 Task: Find connections with filter location Tuzla with filter topic #businesscoachwith filter profile language English with filter current company ACC Limited with filter school Aalim Muhammed Salegh College of Engineering with filter industry Wineries with filter service category Search Engine Optimization (SEO) with filter keywords title Economist
Action: Mouse moved to (579, 110)
Screenshot: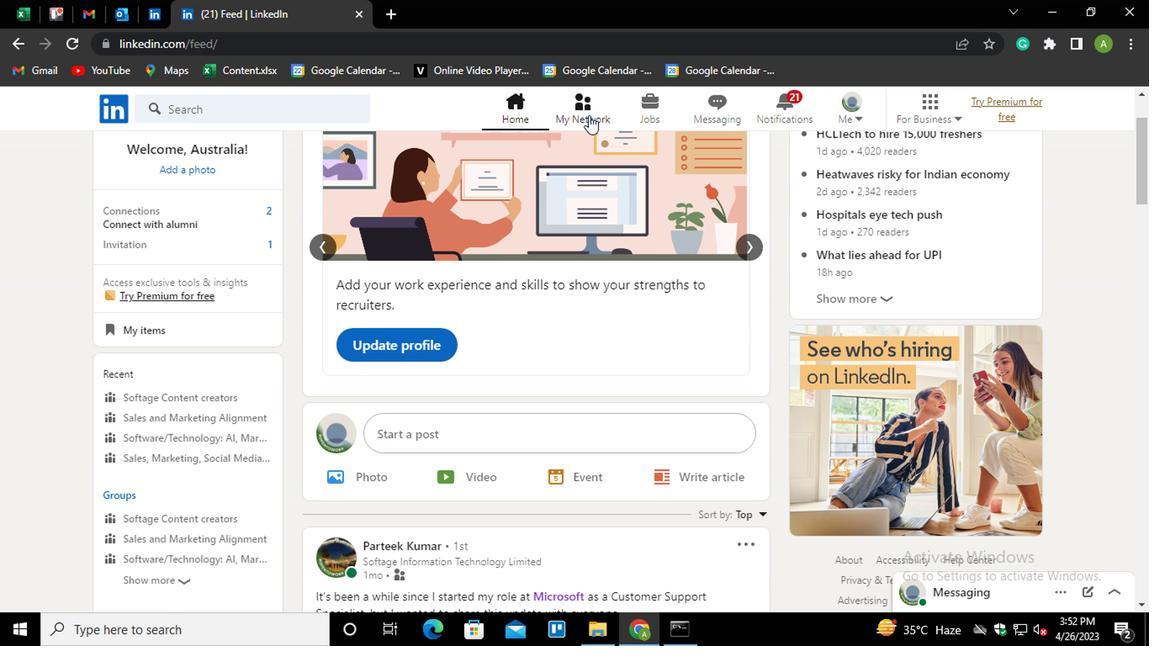 
Action: Mouse pressed left at (579, 110)
Screenshot: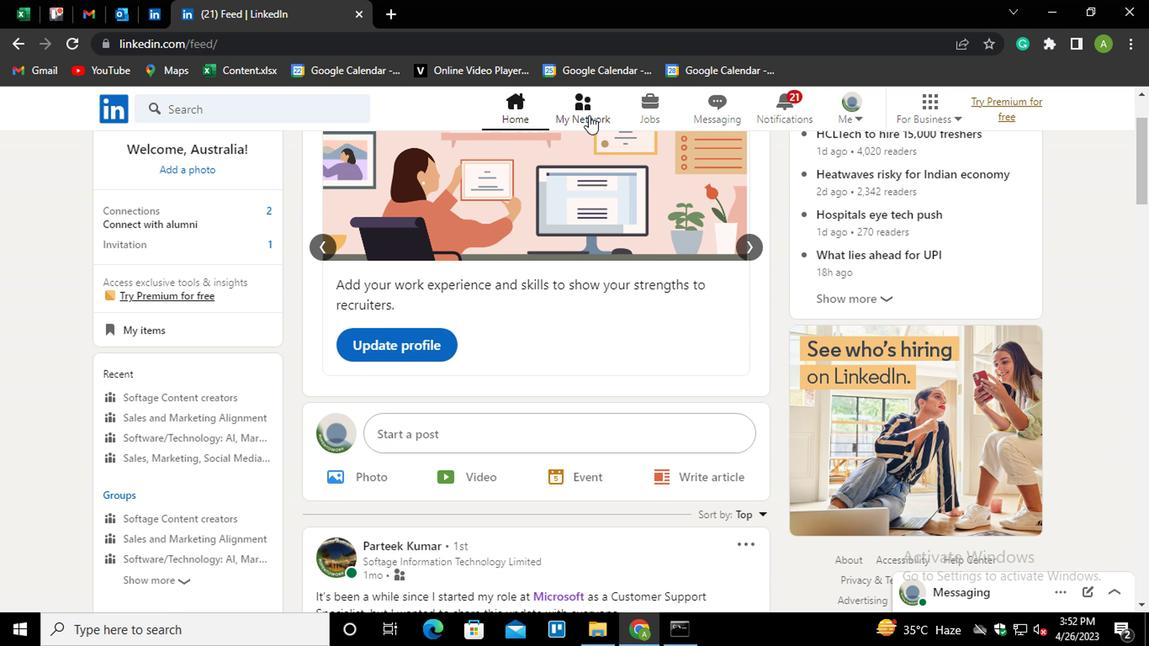 
Action: Mouse moved to (213, 197)
Screenshot: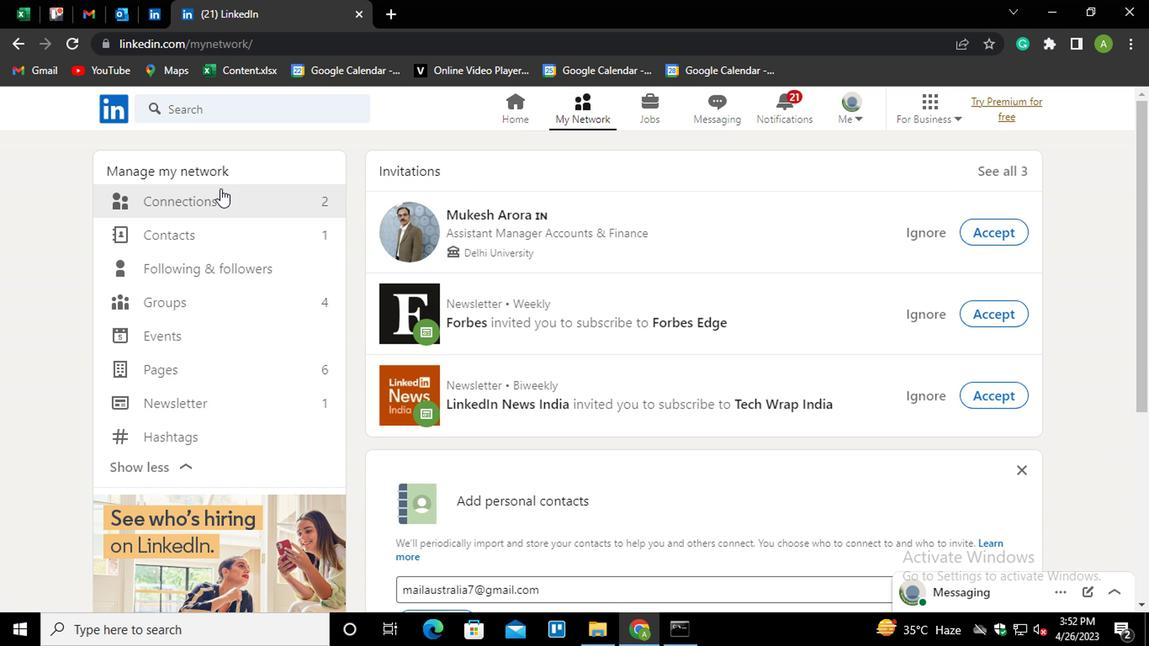 
Action: Mouse pressed left at (213, 197)
Screenshot: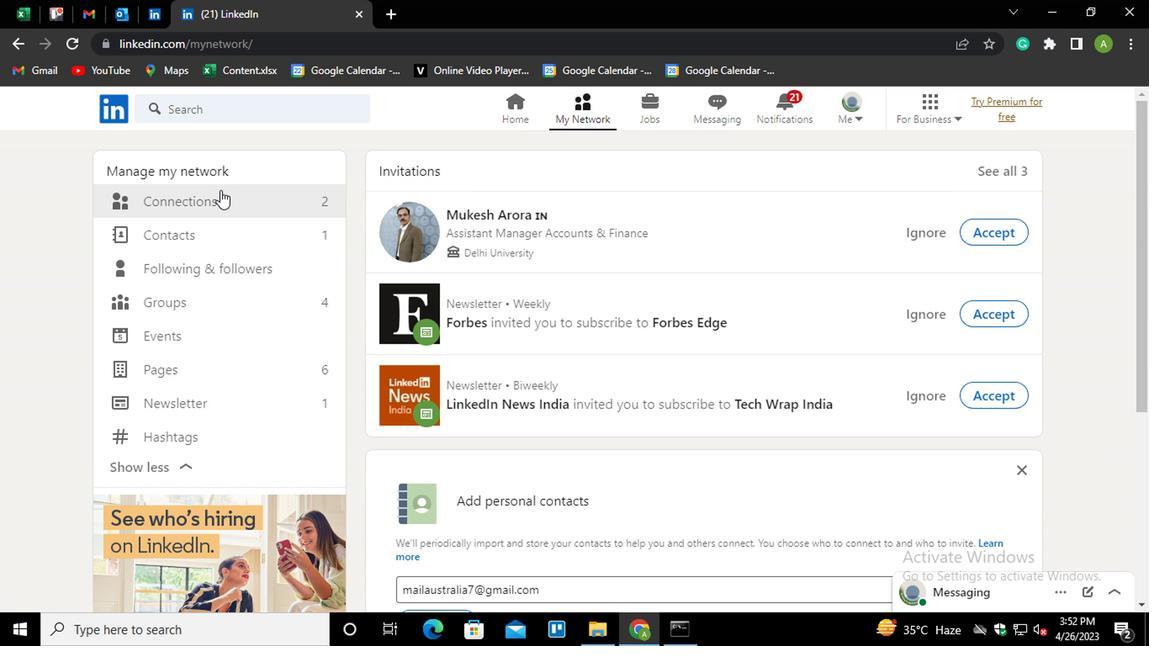 
Action: Mouse moved to (671, 210)
Screenshot: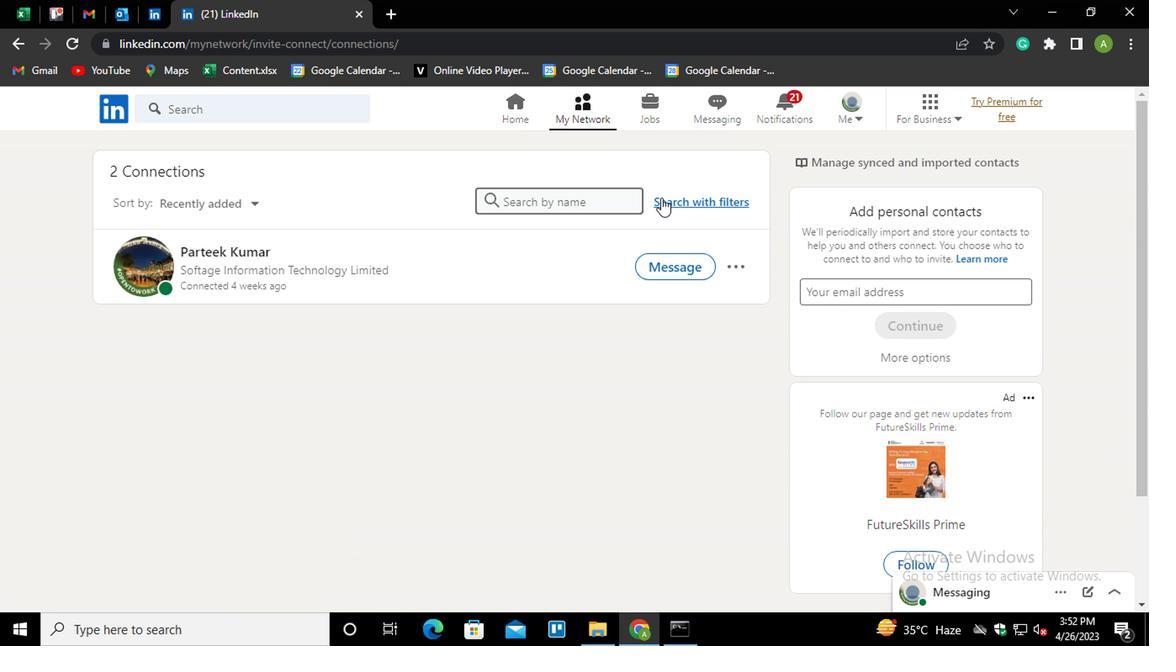 
Action: Mouse pressed left at (671, 210)
Screenshot: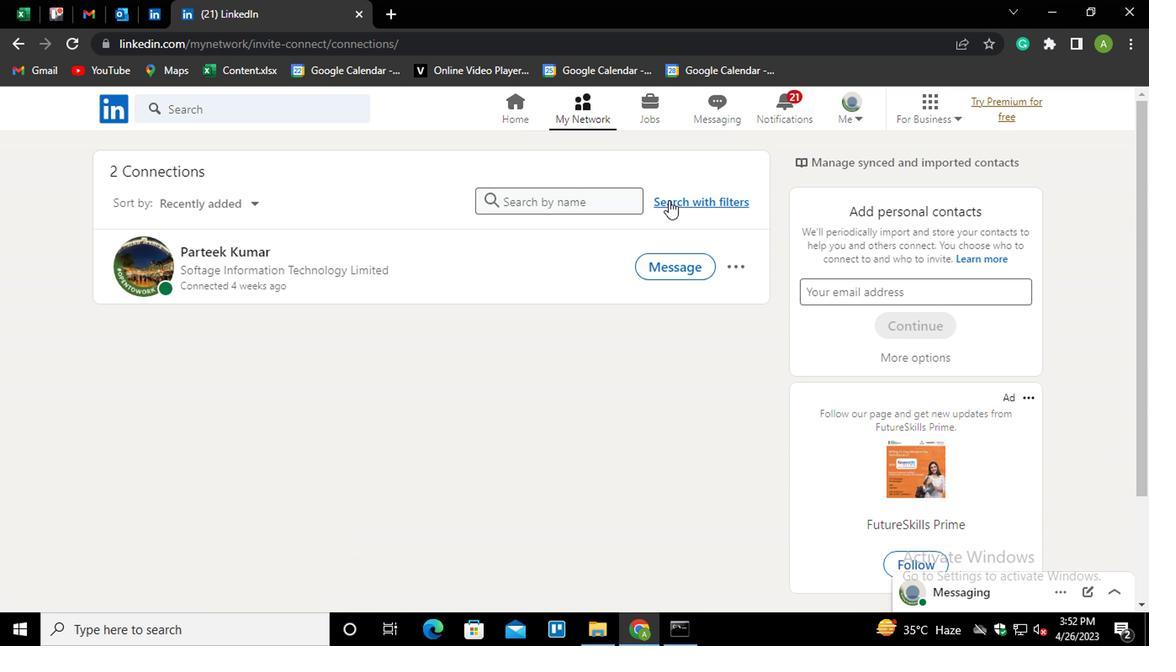 
Action: Mouse moved to (582, 161)
Screenshot: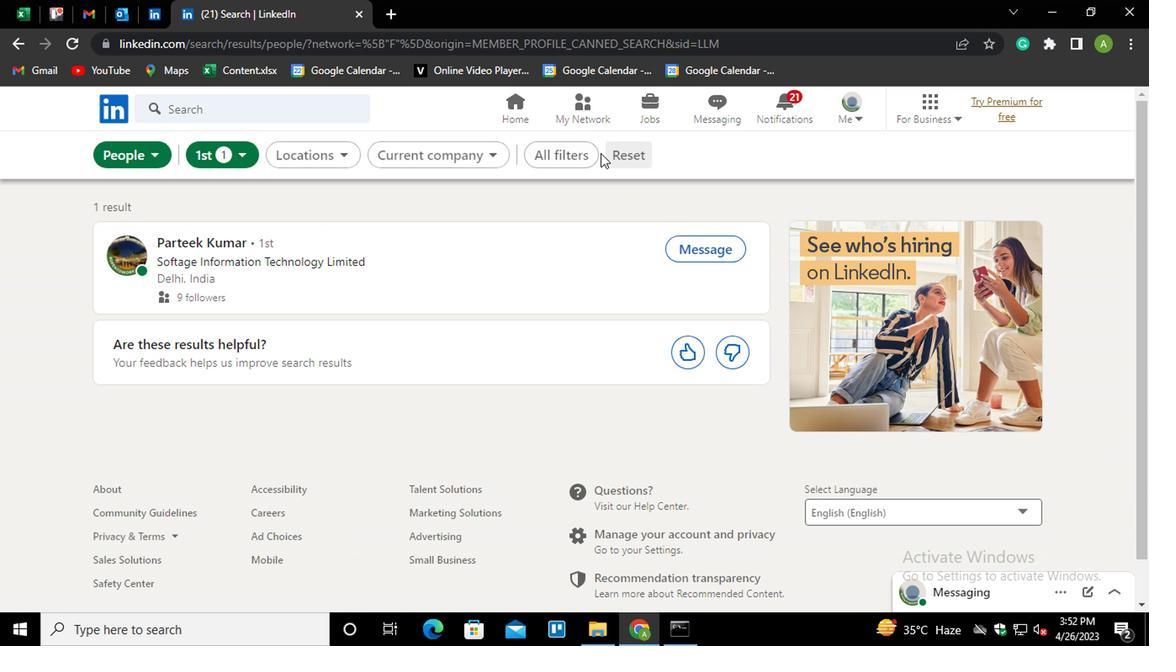 
Action: Mouse pressed left at (582, 161)
Screenshot: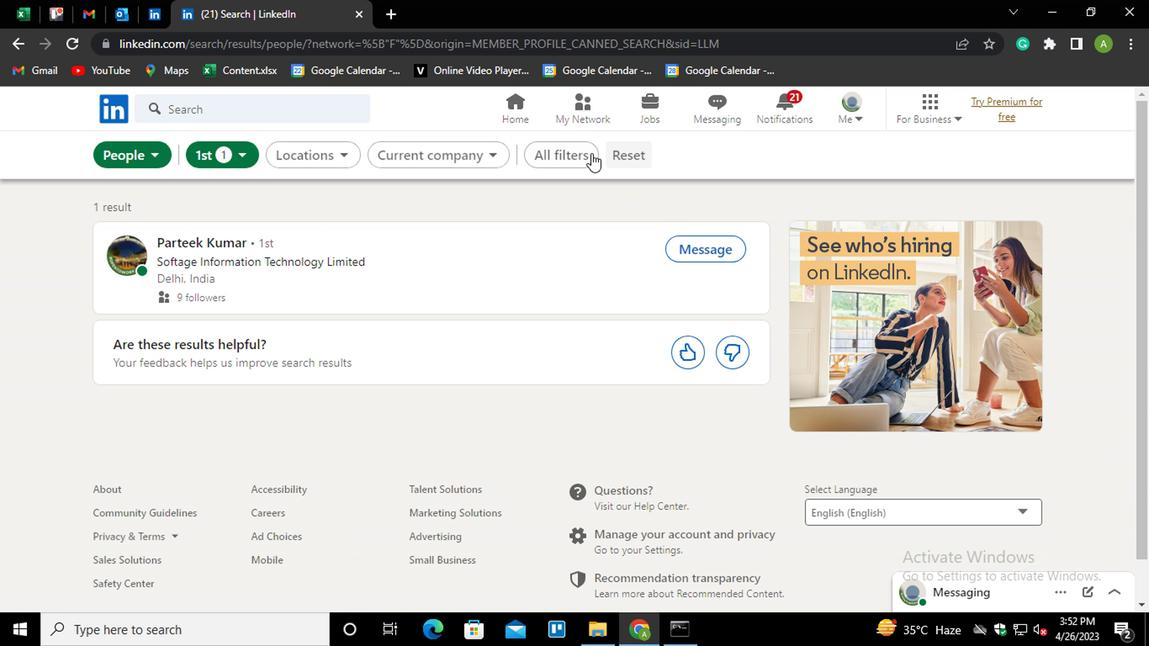 
Action: Mouse moved to (780, 307)
Screenshot: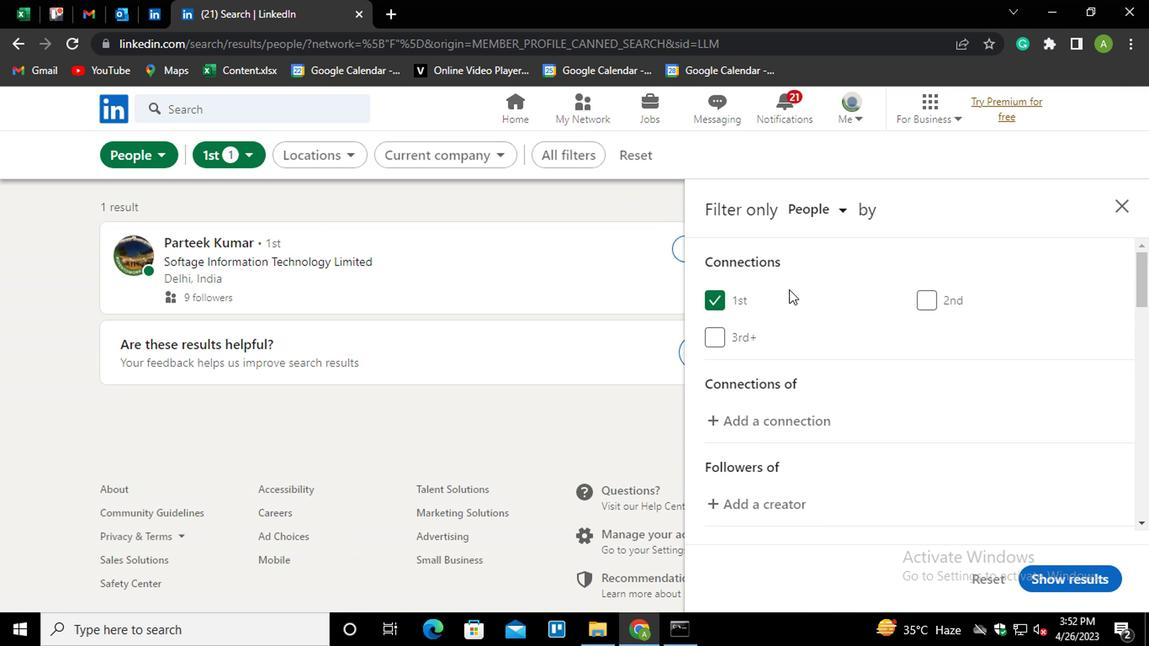 
Action: Mouse scrolled (780, 306) with delta (0, -1)
Screenshot: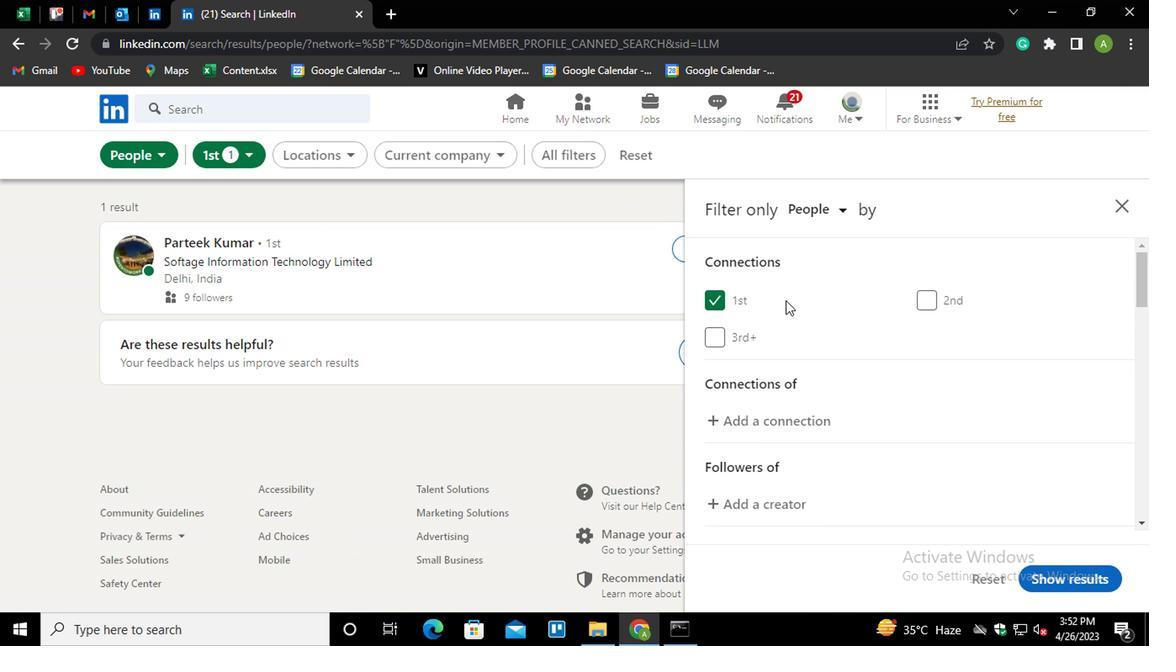 
Action: Mouse scrolled (780, 306) with delta (0, -1)
Screenshot: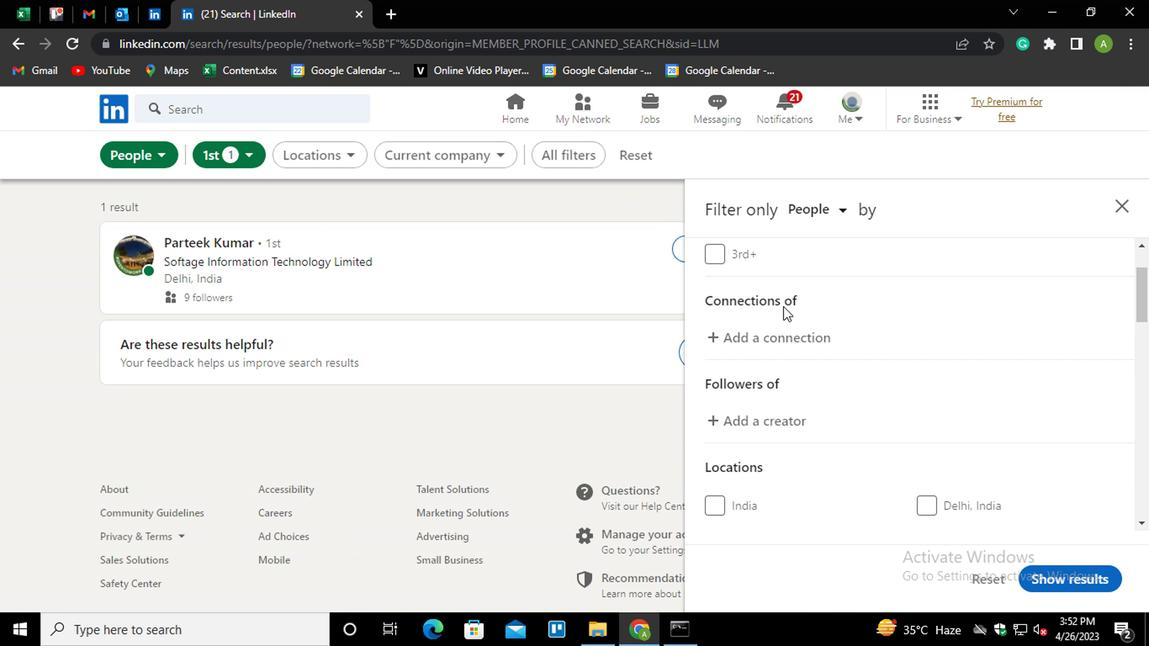 
Action: Mouse scrolled (780, 306) with delta (0, -1)
Screenshot: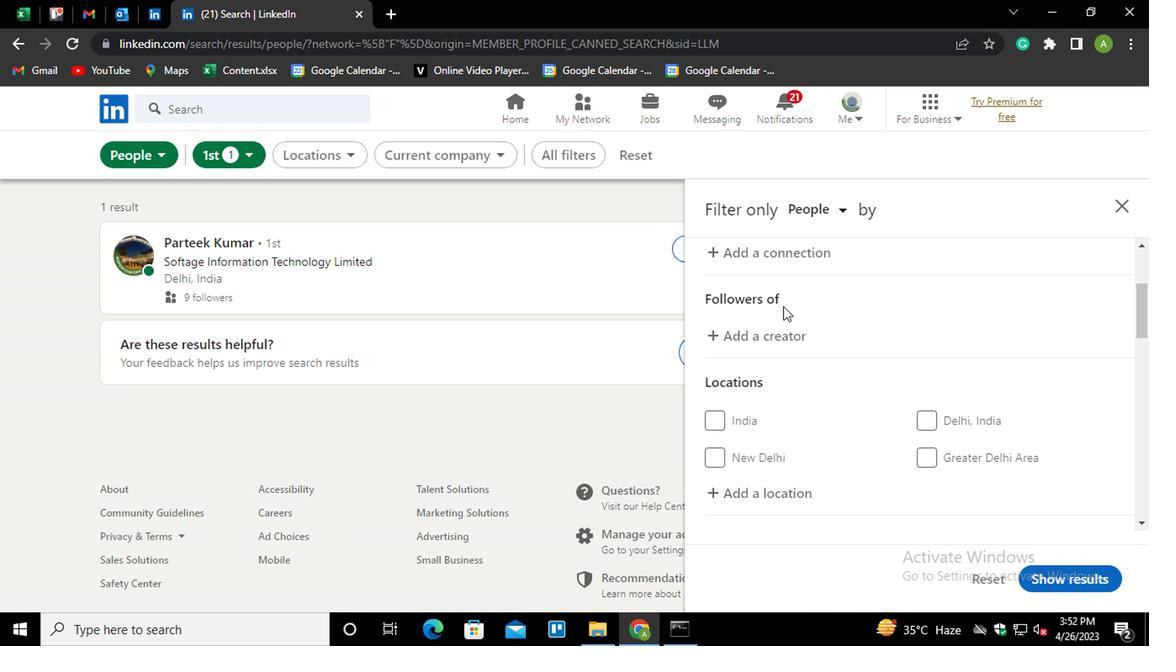 
Action: Mouse scrolled (780, 306) with delta (0, -1)
Screenshot: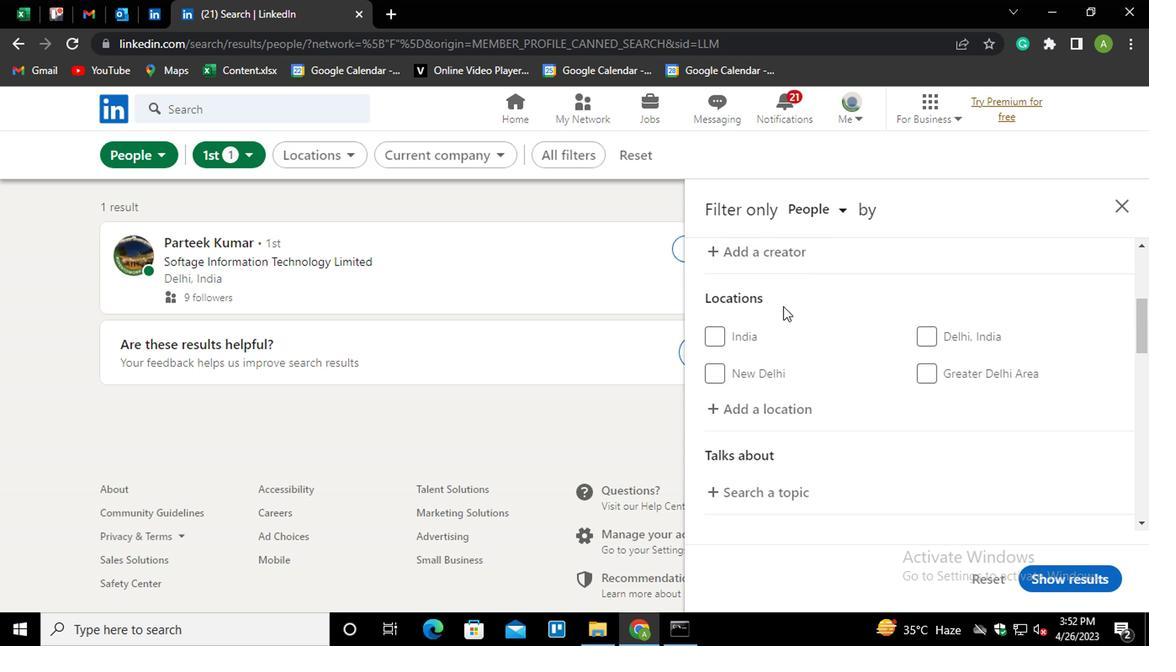 
Action: Mouse moved to (776, 323)
Screenshot: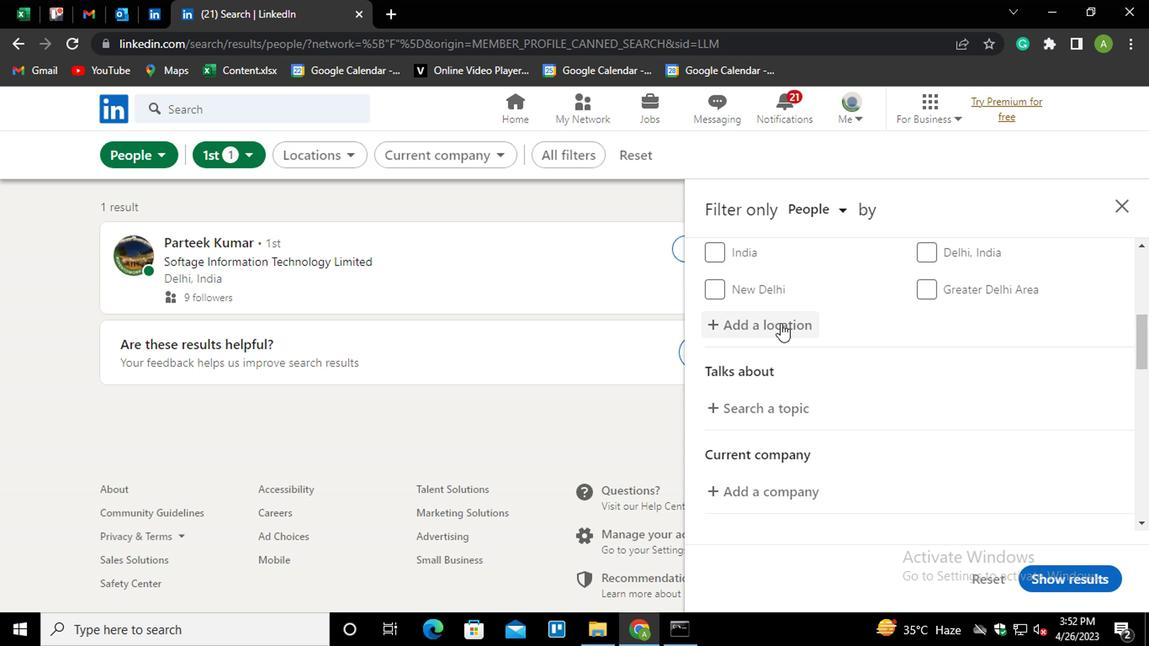 
Action: Mouse pressed left at (776, 323)
Screenshot: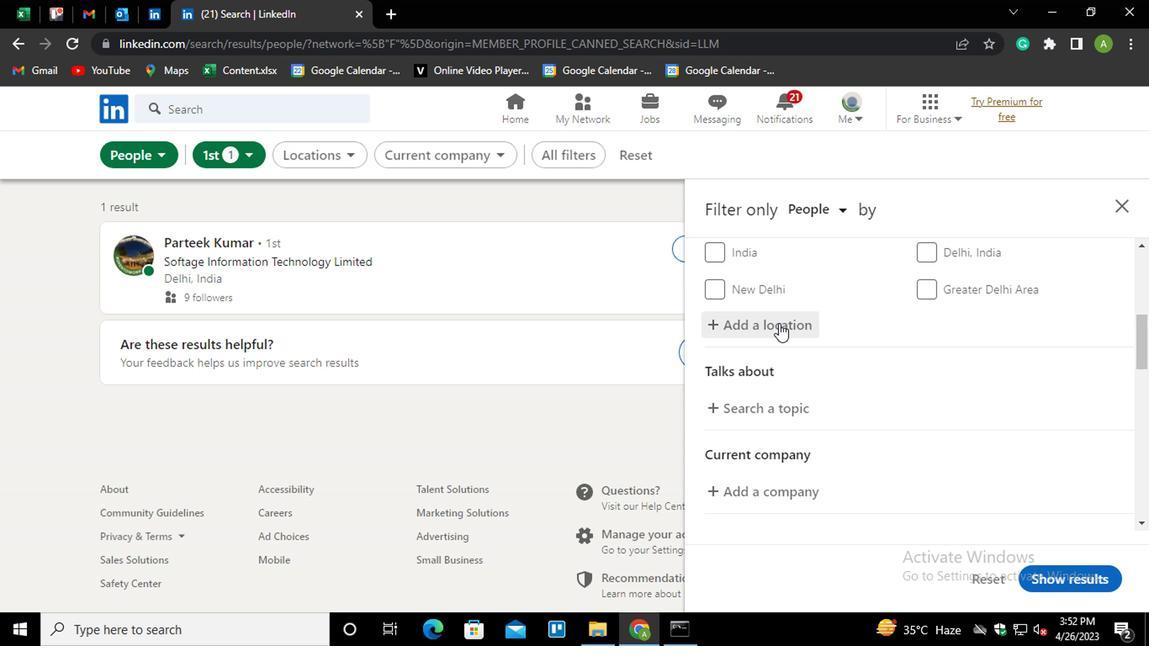 
Action: Mouse moved to (777, 325)
Screenshot: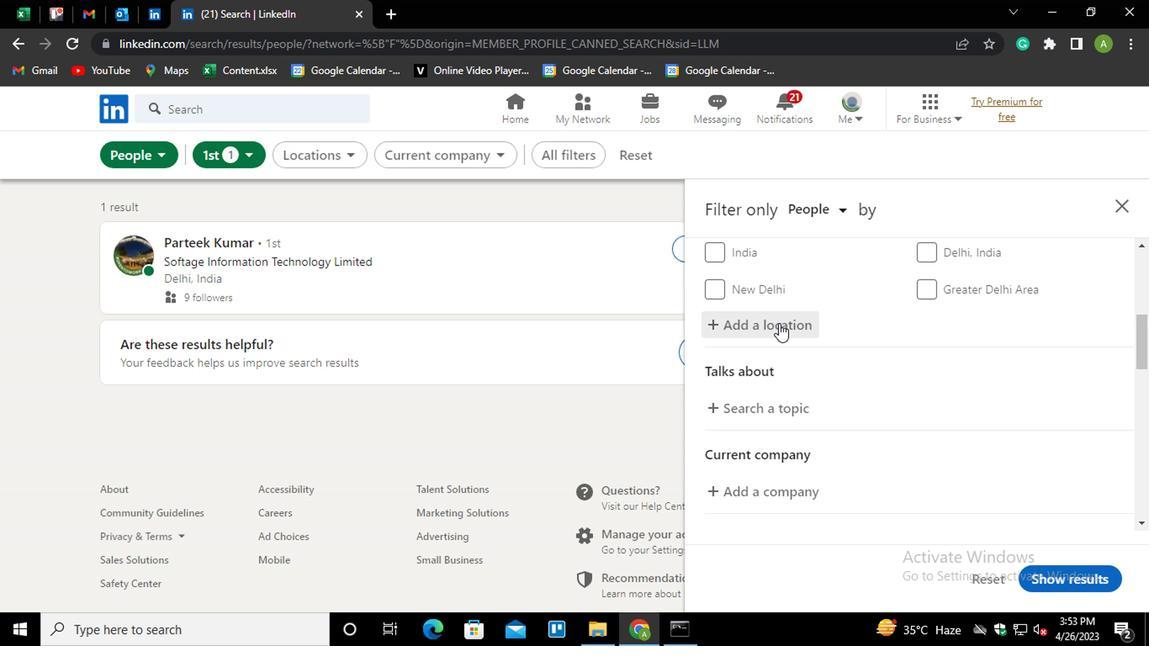 
Action: Mouse pressed left at (777, 325)
Screenshot: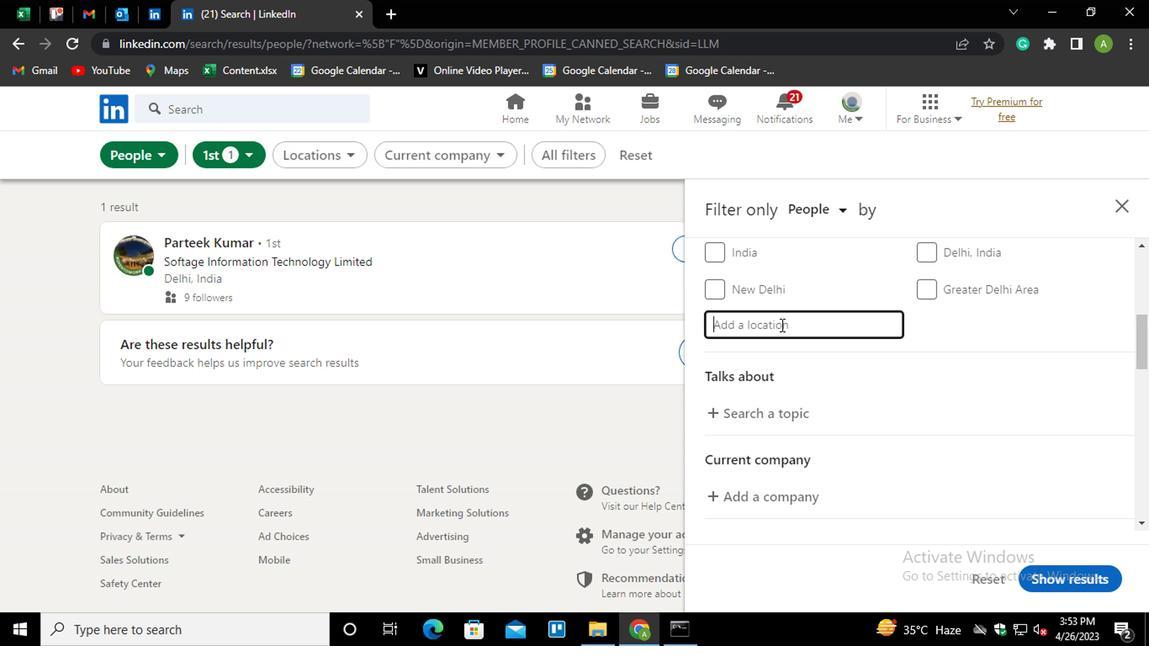 
Action: Key pressed <Key.shift>TUZLA
Screenshot: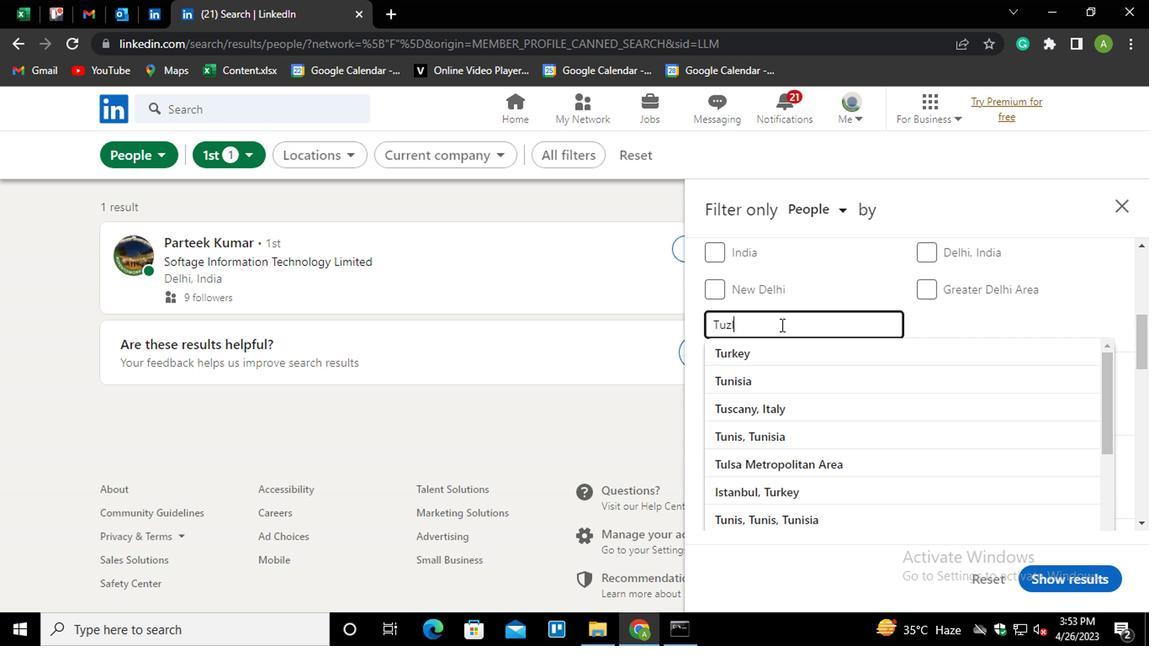
Action: Mouse moved to (986, 307)
Screenshot: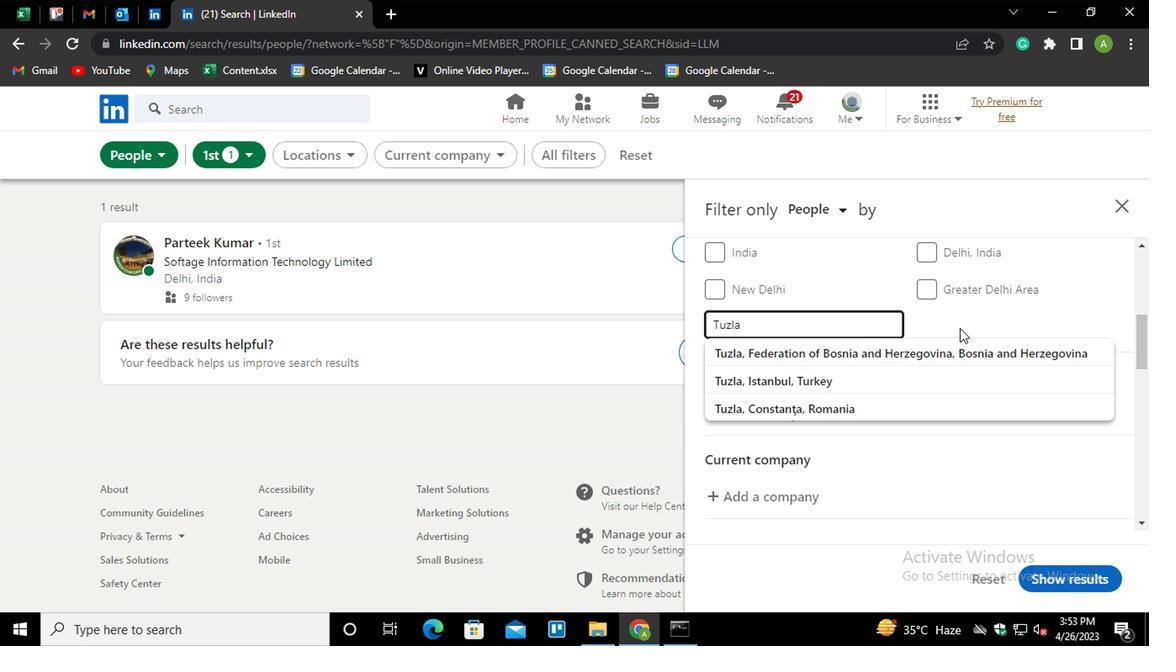 
Action: Key pressed <Key.down><Key.enter>
Screenshot: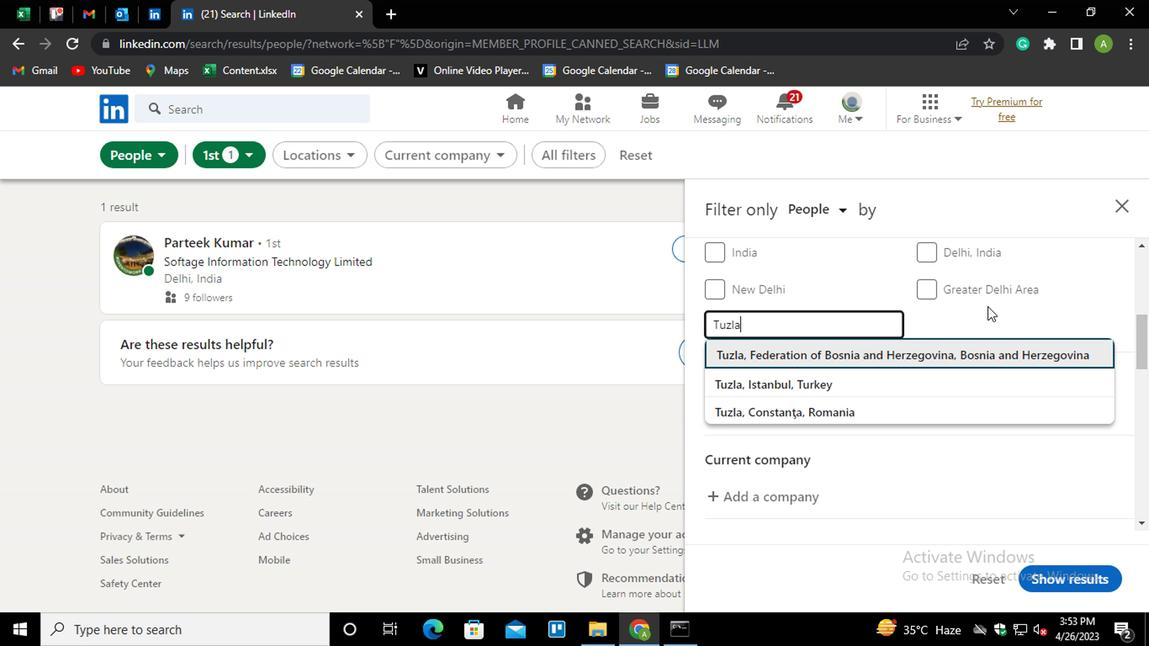 
Action: Mouse moved to (1031, 278)
Screenshot: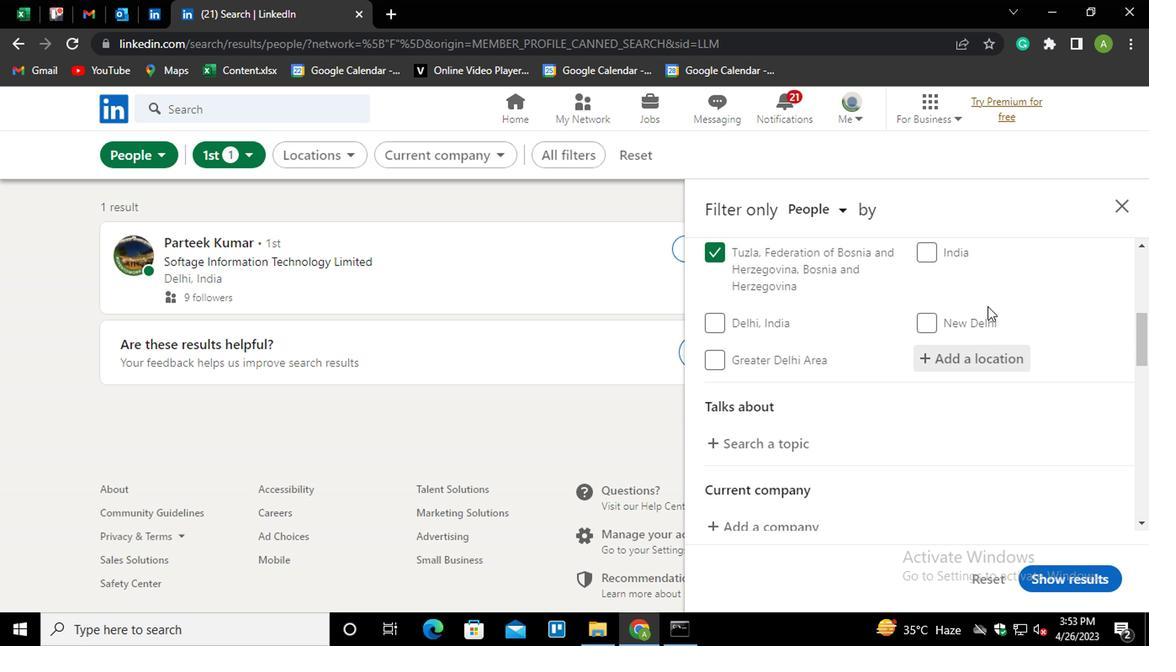 
Action: Mouse scrolled (1031, 277) with delta (0, 0)
Screenshot: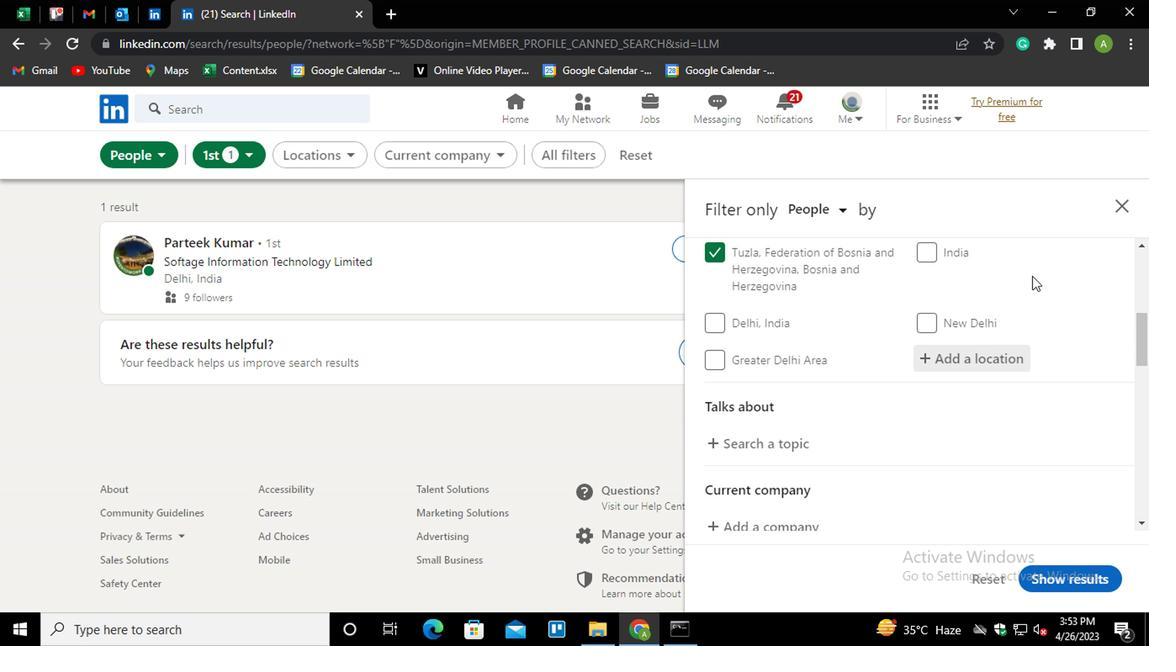 
Action: Mouse moved to (790, 350)
Screenshot: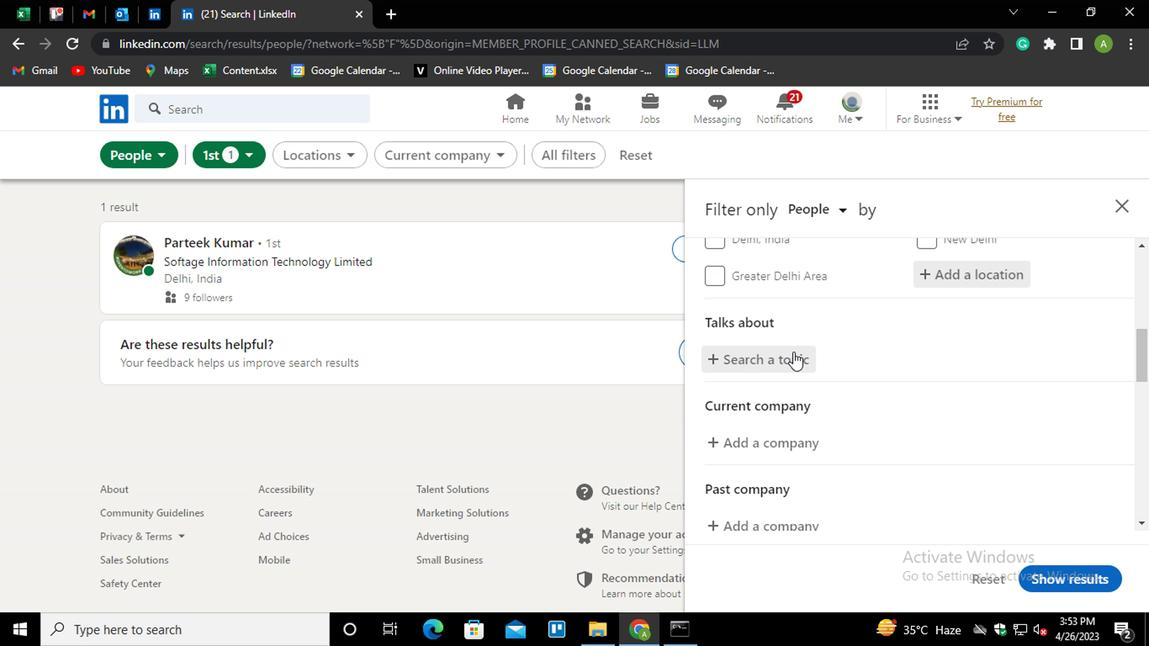 
Action: Mouse pressed left at (790, 350)
Screenshot: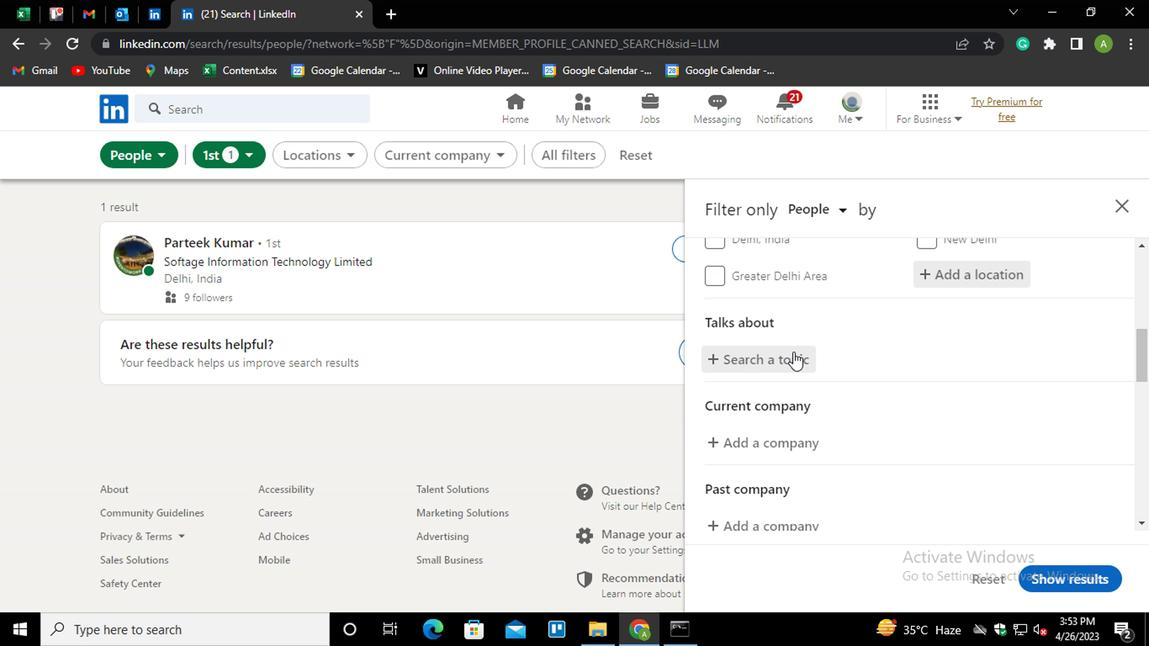 
Action: Key pressed <Key.shift>#BUSINESSCOACH
Screenshot: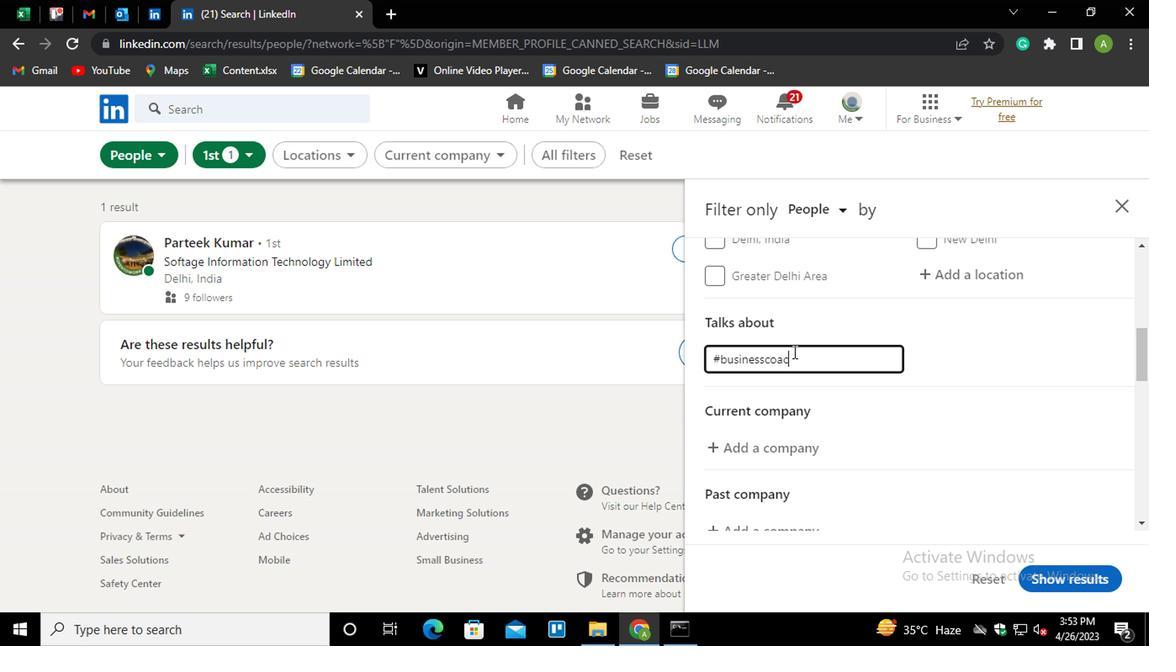 
Action: Mouse moved to (1065, 391)
Screenshot: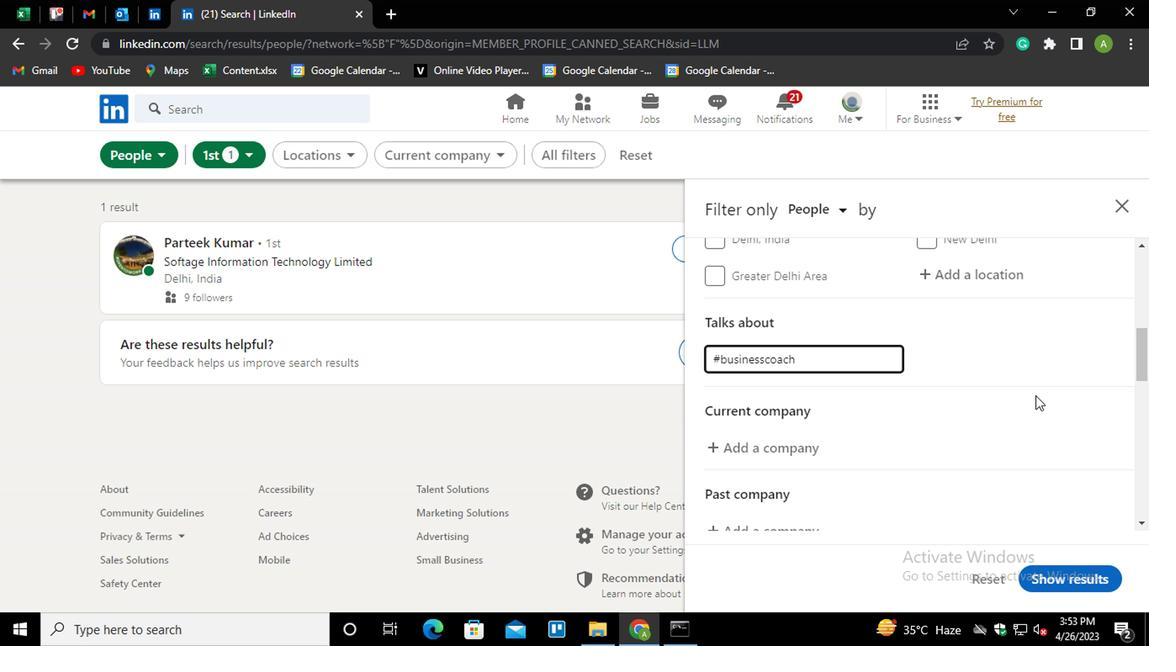 
Action: Mouse pressed left at (1065, 391)
Screenshot: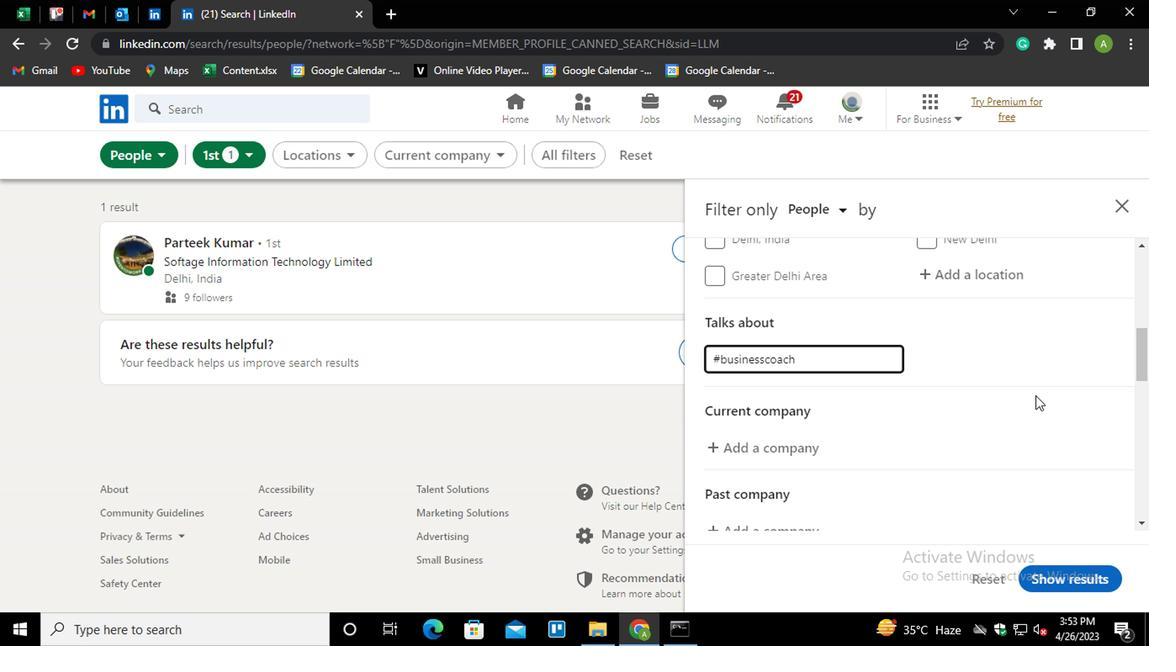
Action: Mouse moved to (1044, 404)
Screenshot: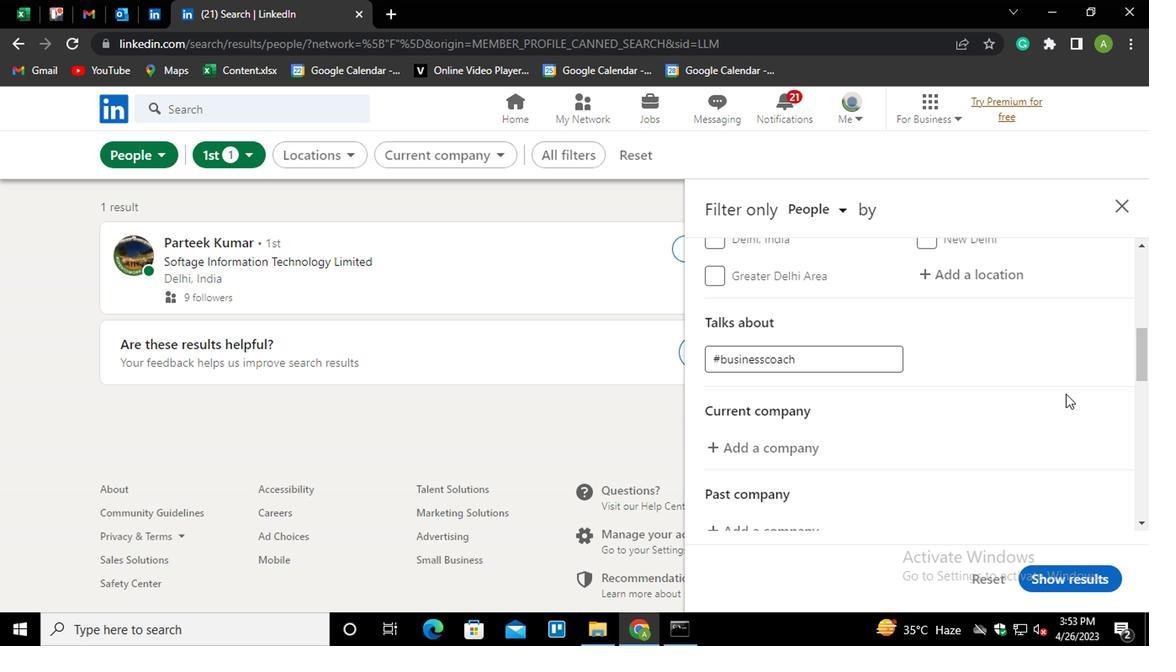 
Action: Mouse scrolled (1044, 403) with delta (0, 0)
Screenshot: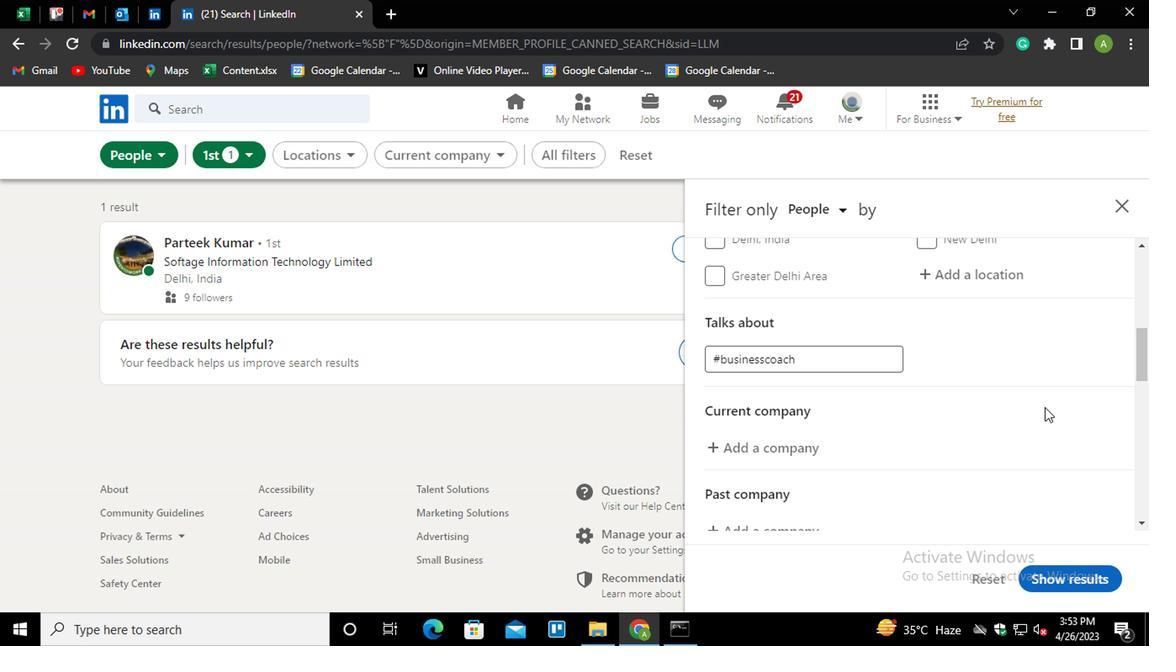 
Action: Mouse moved to (781, 364)
Screenshot: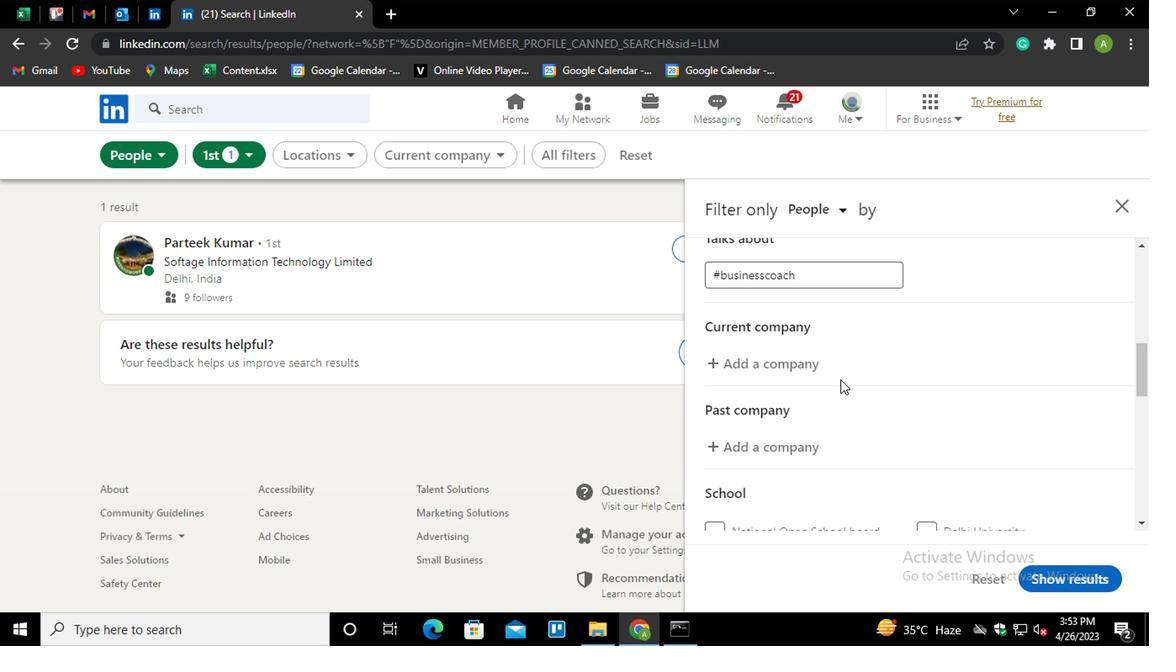 
Action: Mouse pressed left at (781, 364)
Screenshot: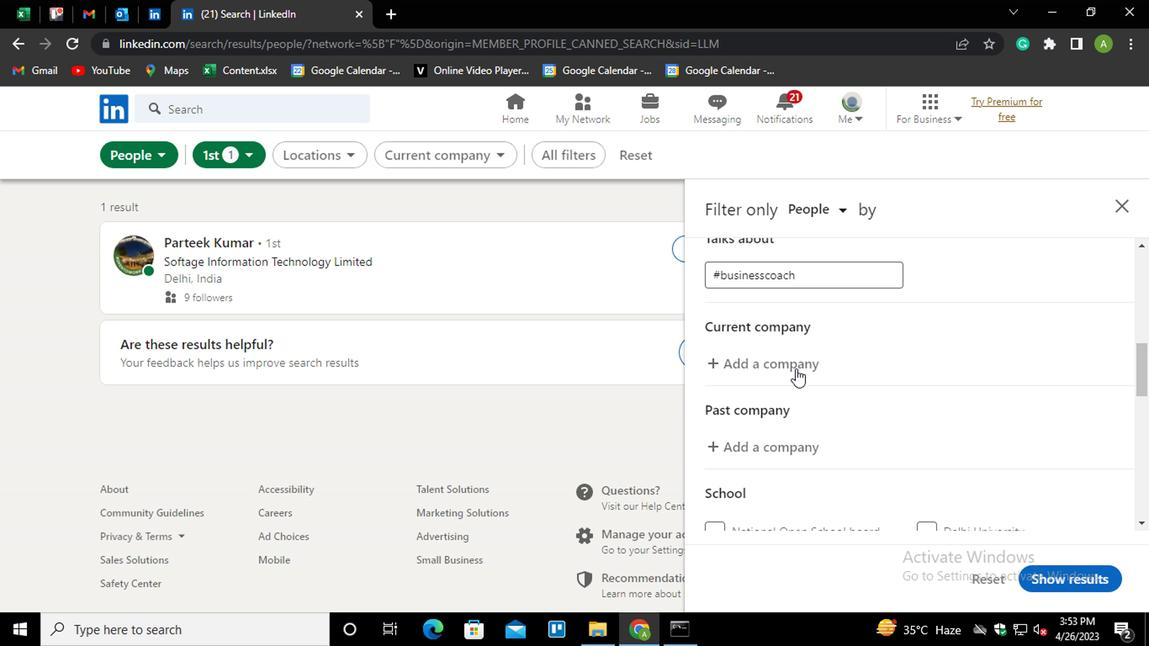 
Action: Key pressed <Key.shift>A<Key.shift>CC<Key.space><Key.shift_r>LIMI<Key.down><Key.enter>
Screenshot: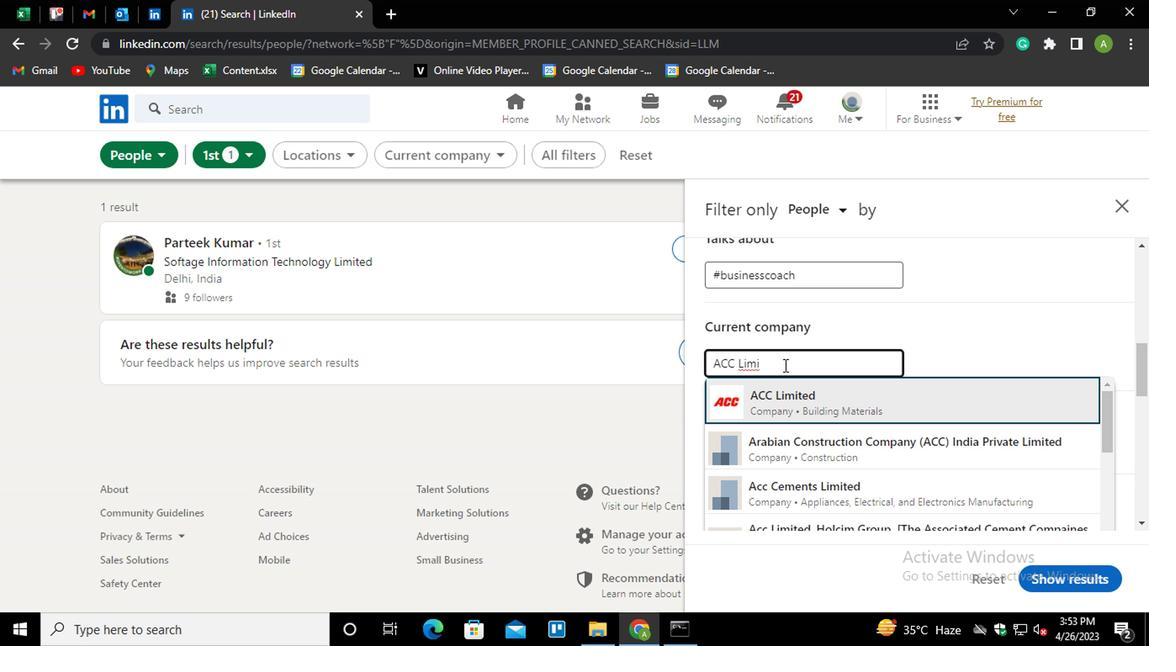 
Action: Mouse moved to (844, 371)
Screenshot: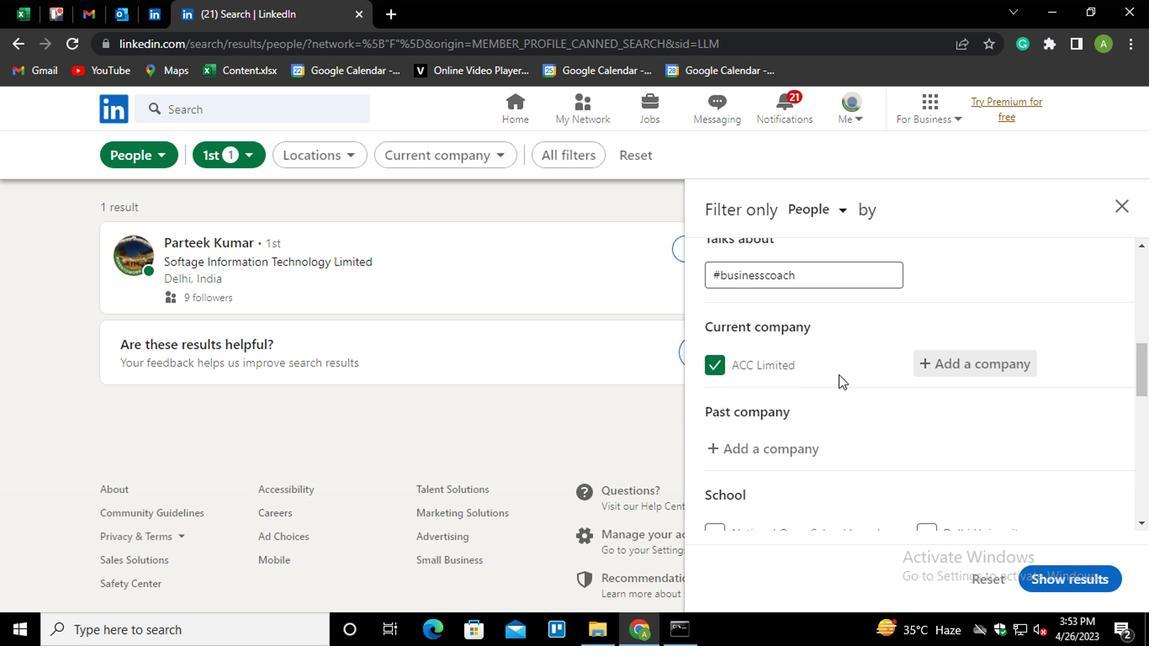 
Action: Mouse scrolled (844, 370) with delta (0, 0)
Screenshot: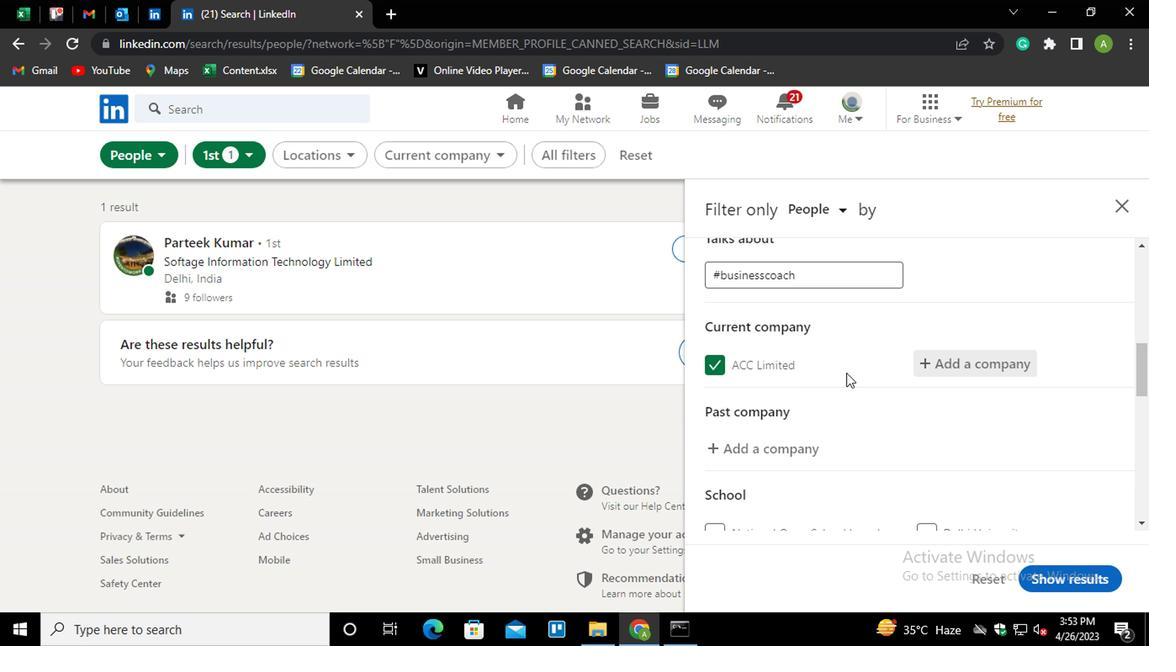 
Action: Mouse scrolled (844, 370) with delta (0, 0)
Screenshot: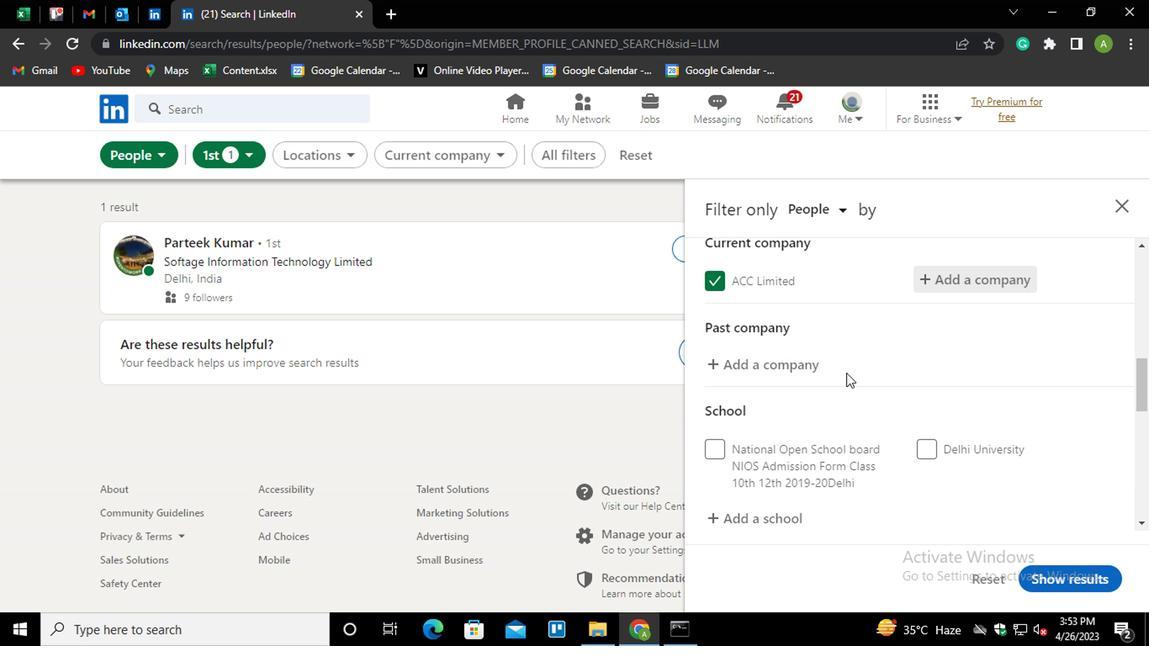 
Action: Mouse moved to (785, 425)
Screenshot: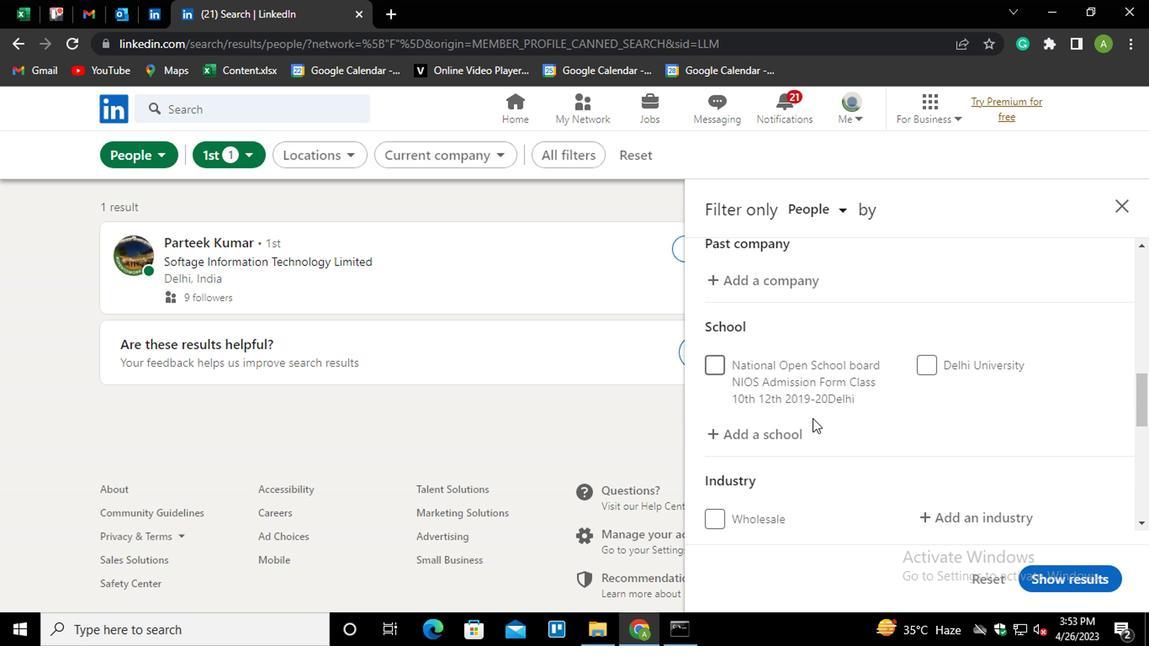 
Action: Mouse pressed left at (785, 425)
Screenshot: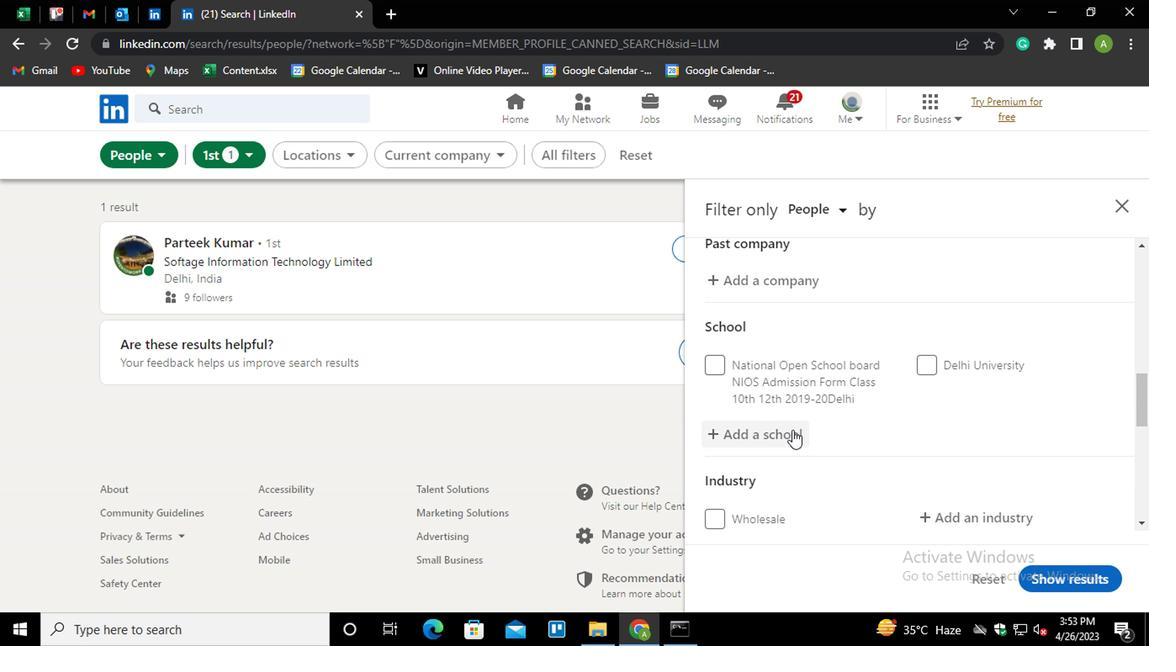 
Action: Mouse moved to (783, 432)
Screenshot: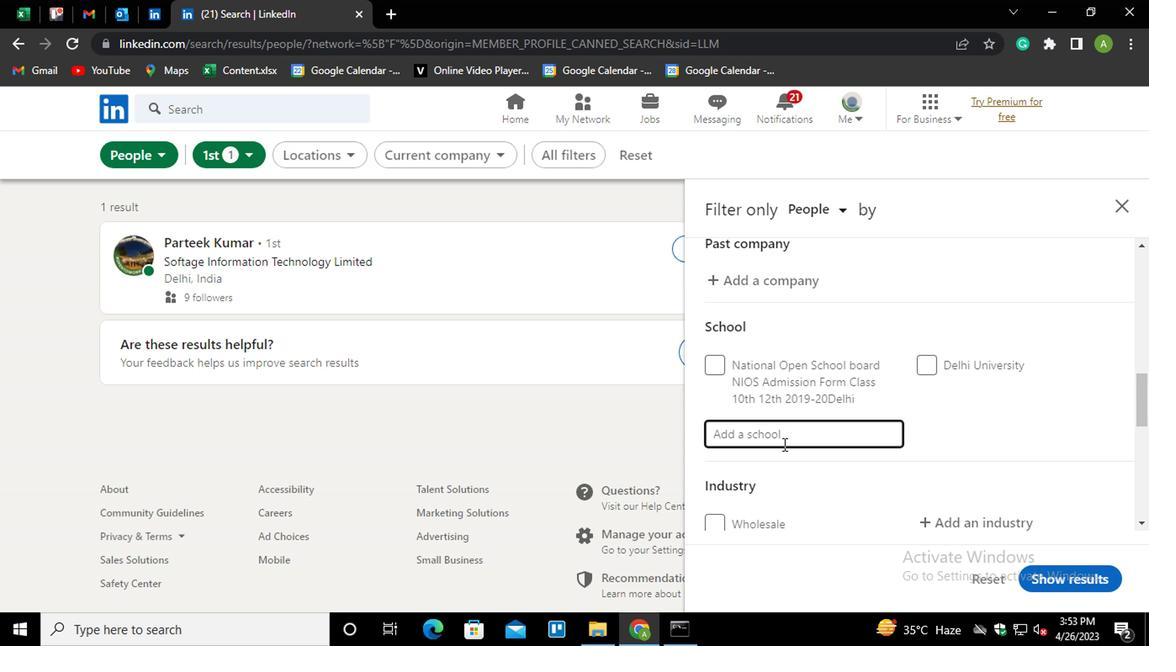 
Action: Mouse pressed left at (783, 432)
Screenshot: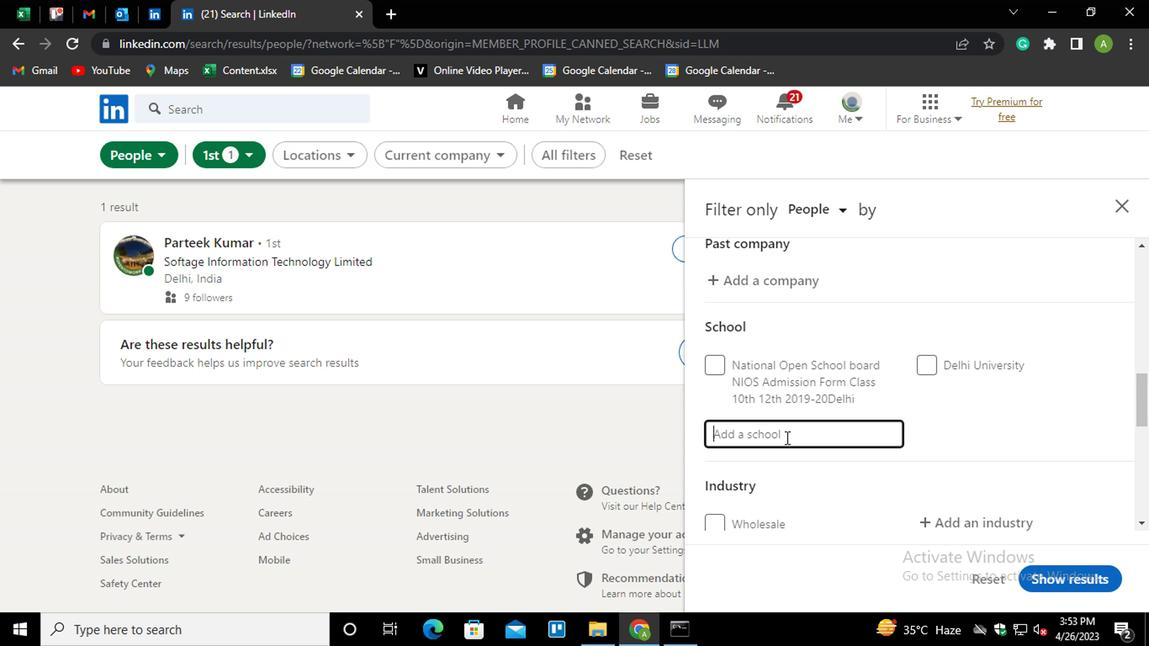 
Action: Key pressed <Key.shift>AALIM<Key.space><Key.down><Key.enter>
Screenshot: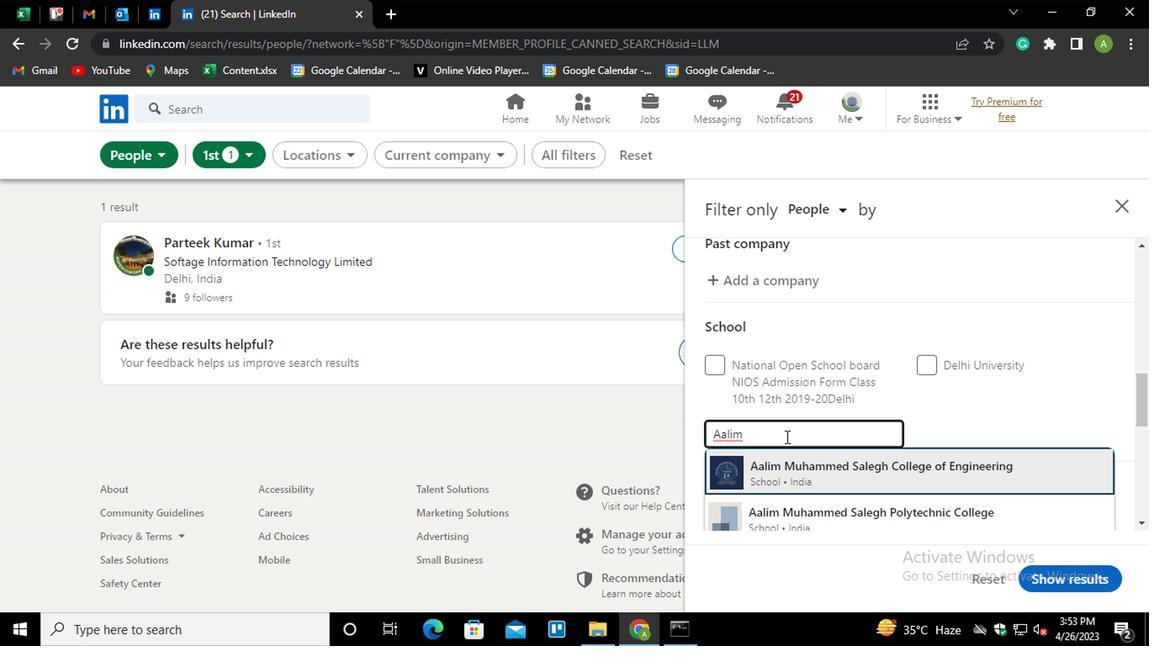 
Action: Mouse moved to (791, 433)
Screenshot: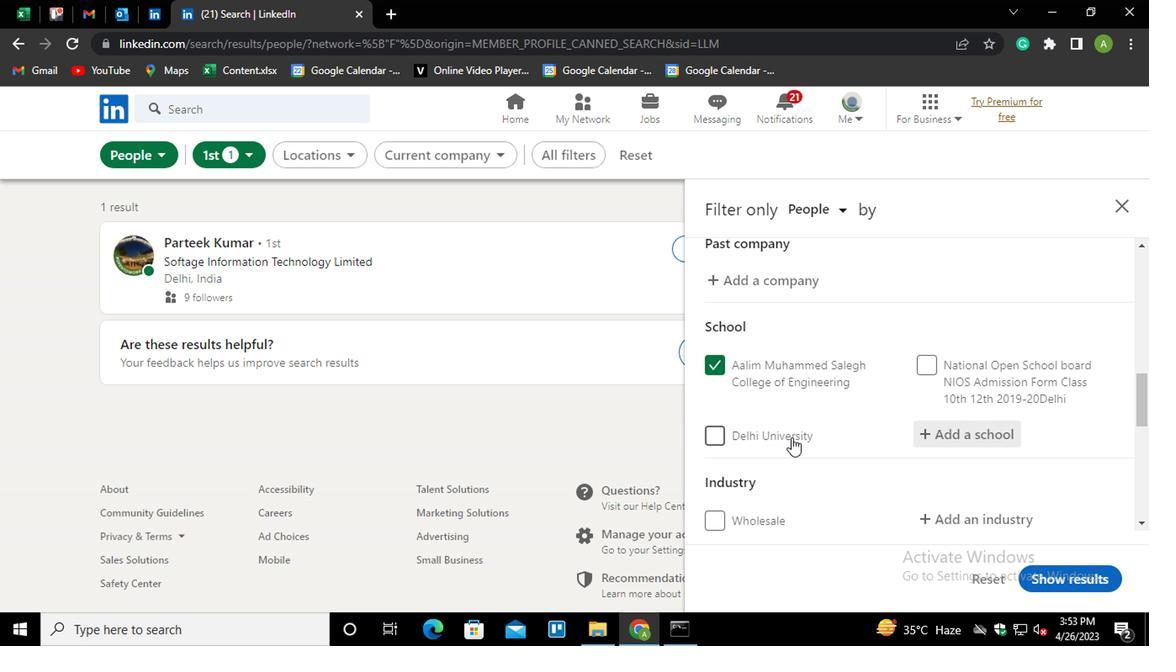 
Action: Mouse scrolled (791, 432) with delta (0, -1)
Screenshot: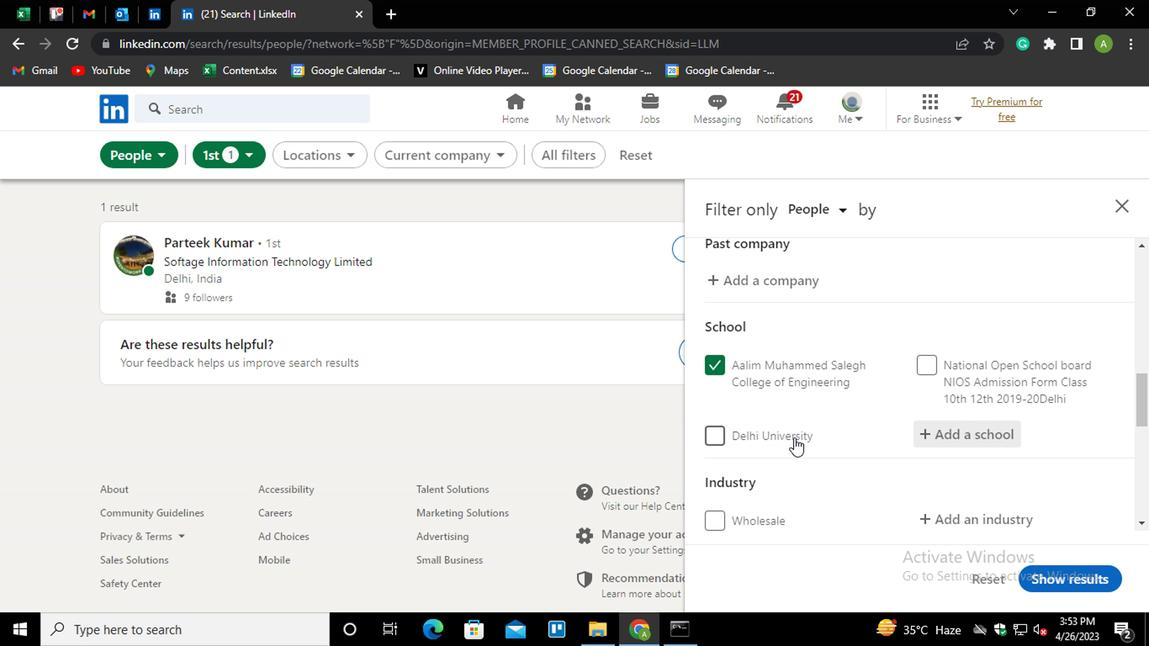 
Action: Mouse scrolled (791, 432) with delta (0, -1)
Screenshot: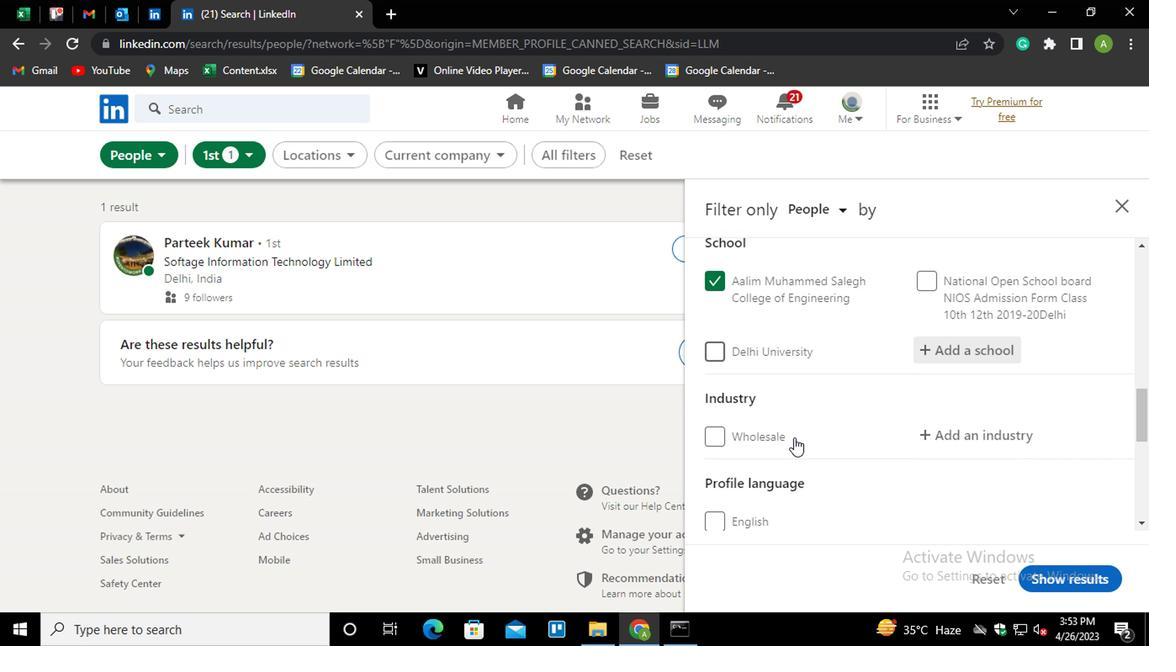 
Action: Mouse moved to (1016, 347)
Screenshot: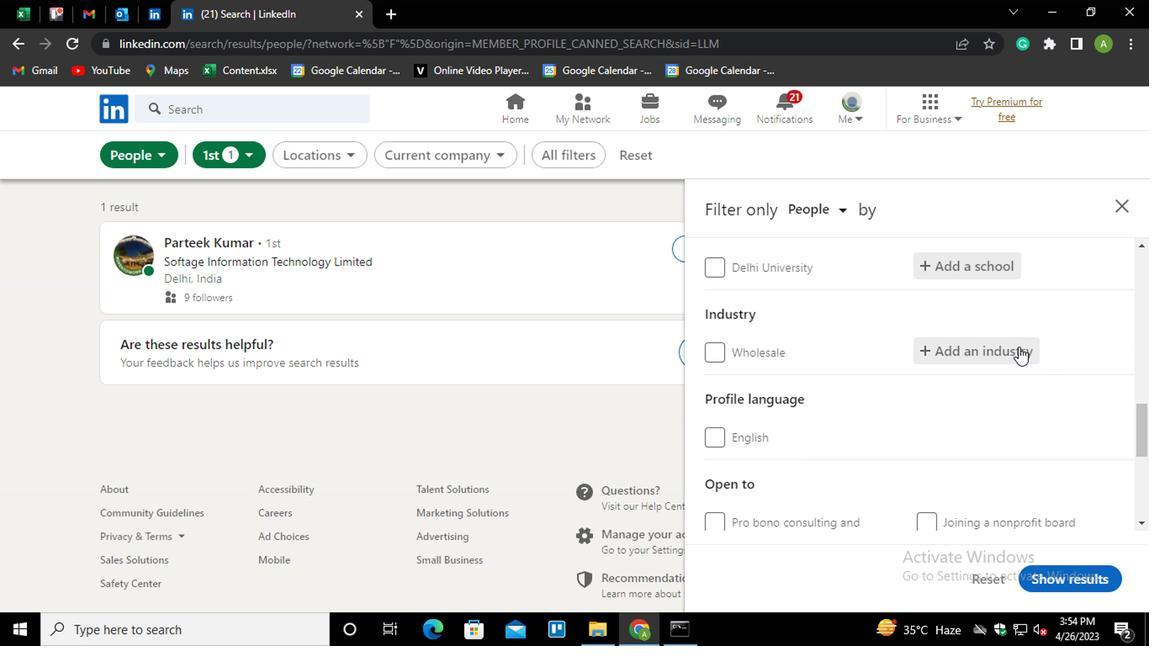 
Action: Mouse pressed left at (1016, 347)
Screenshot: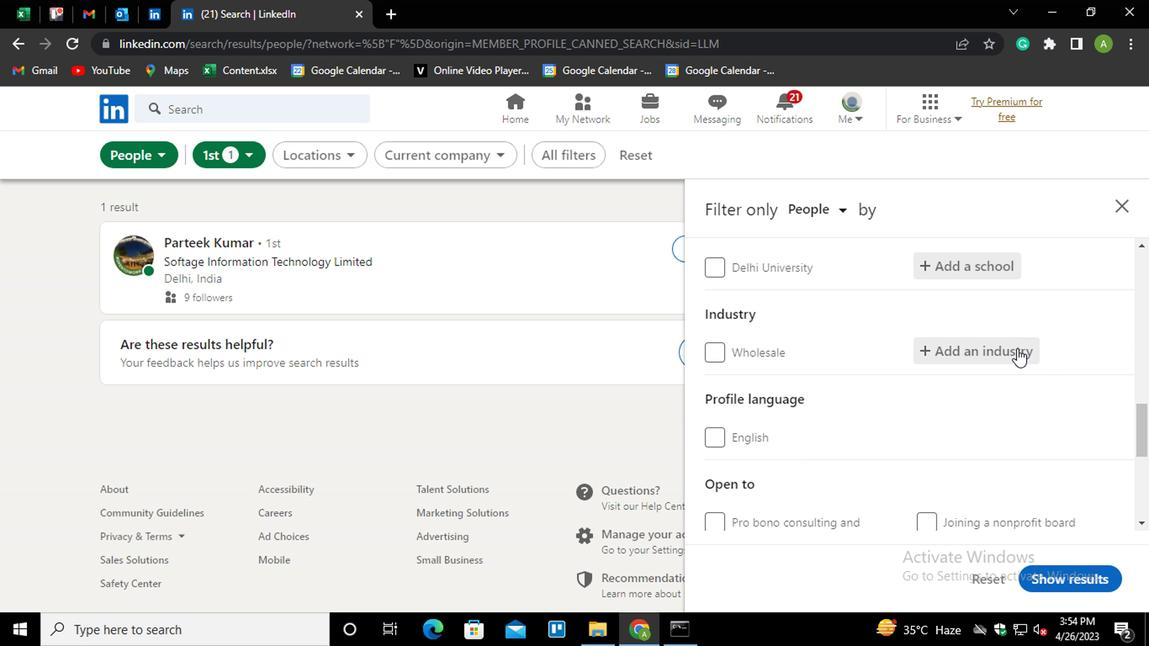 
Action: Mouse moved to (963, 352)
Screenshot: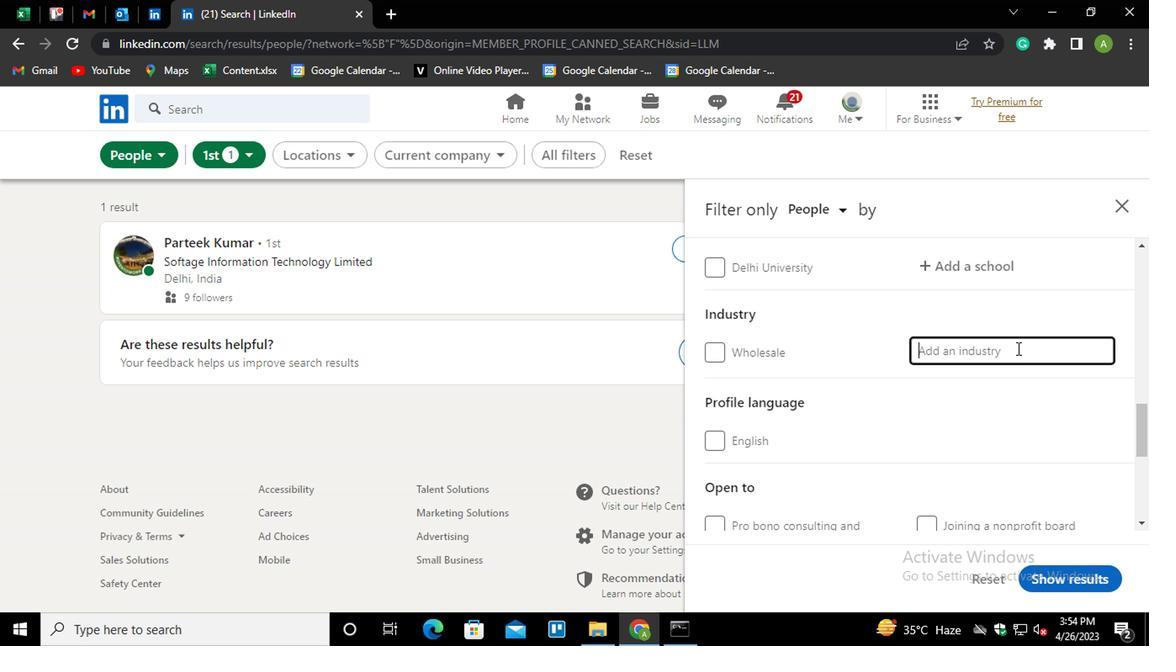 
Action: Mouse pressed left at (963, 352)
Screenshot: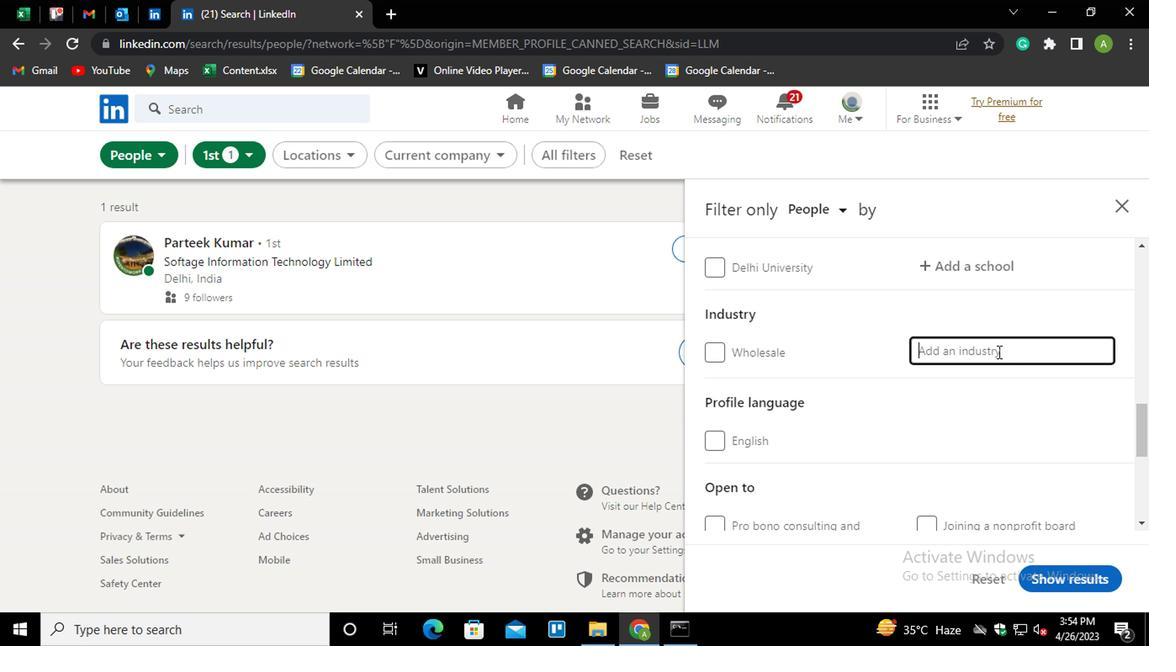 
Action: Key pressed <Key.shift>WINERIES<Key.down><Key.enter>
Screenshot: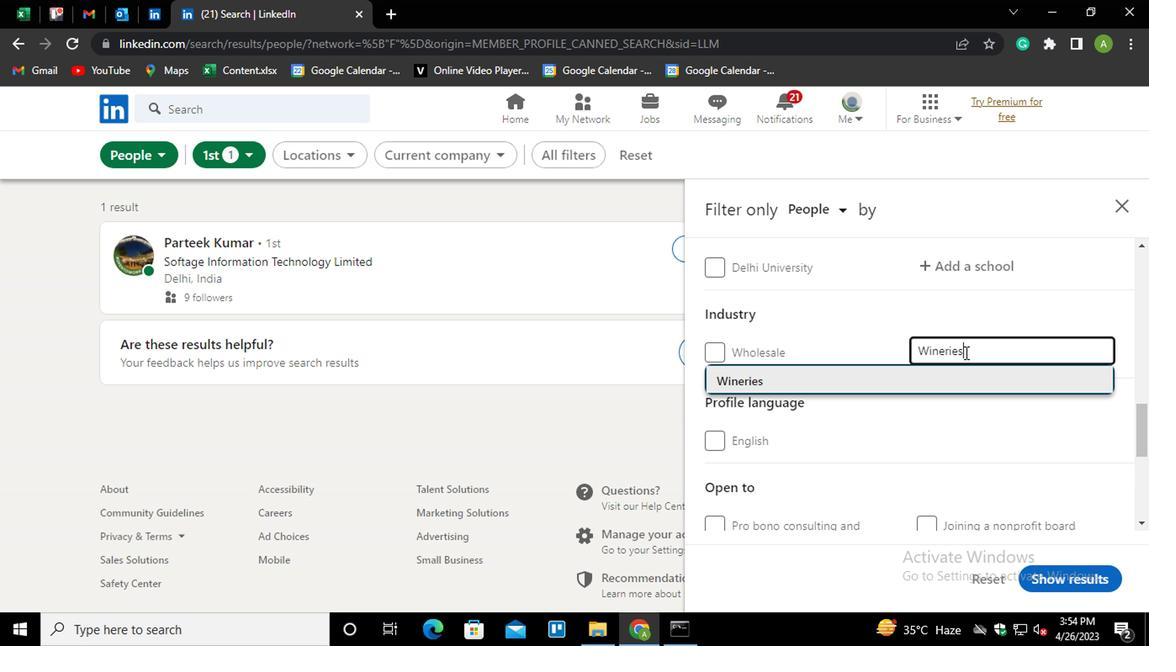 
Action: Mouse moved to (1129, 238)
Screenshot: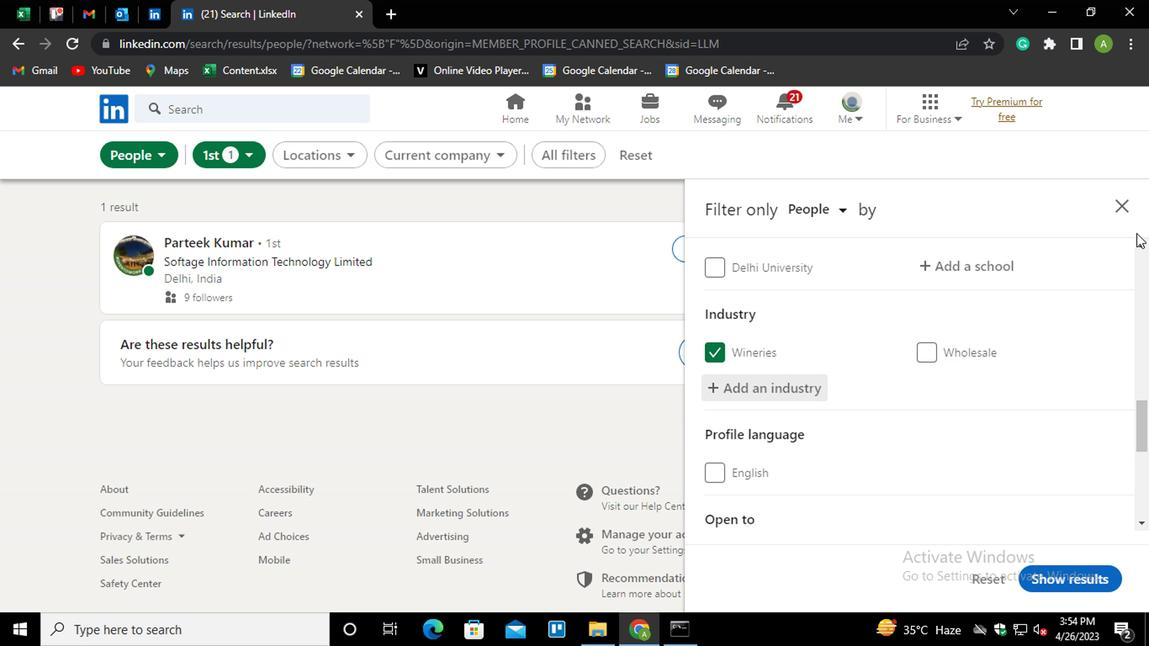 
Action: Mouse scrolled (1129, 237) with delta (0, 0)
Screenshot: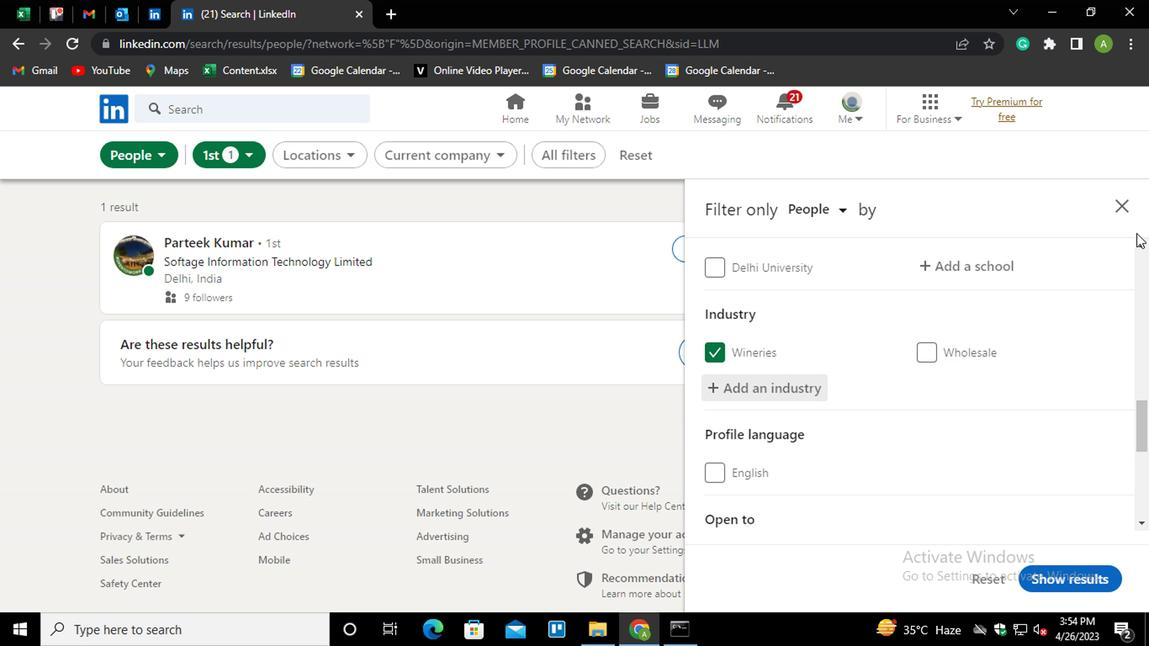 
Action: Mouse moved to (1113, 248)
Screenshot: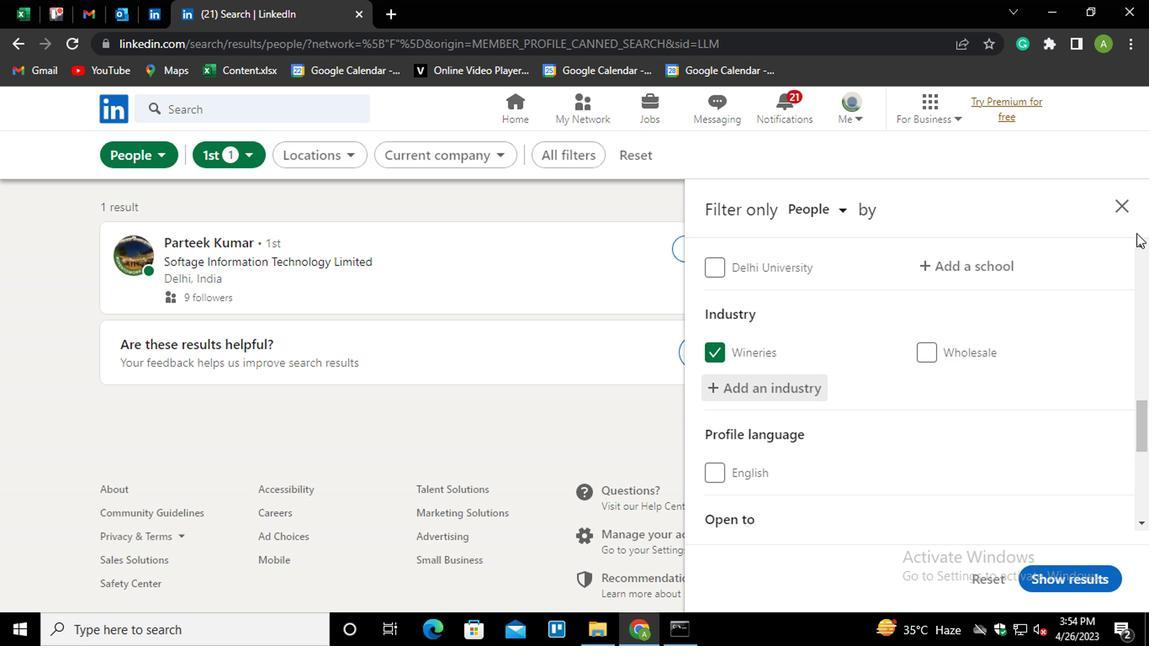 
Action: Mouse scrolled (1113, 247) with delta (0, 0)
Screenshot: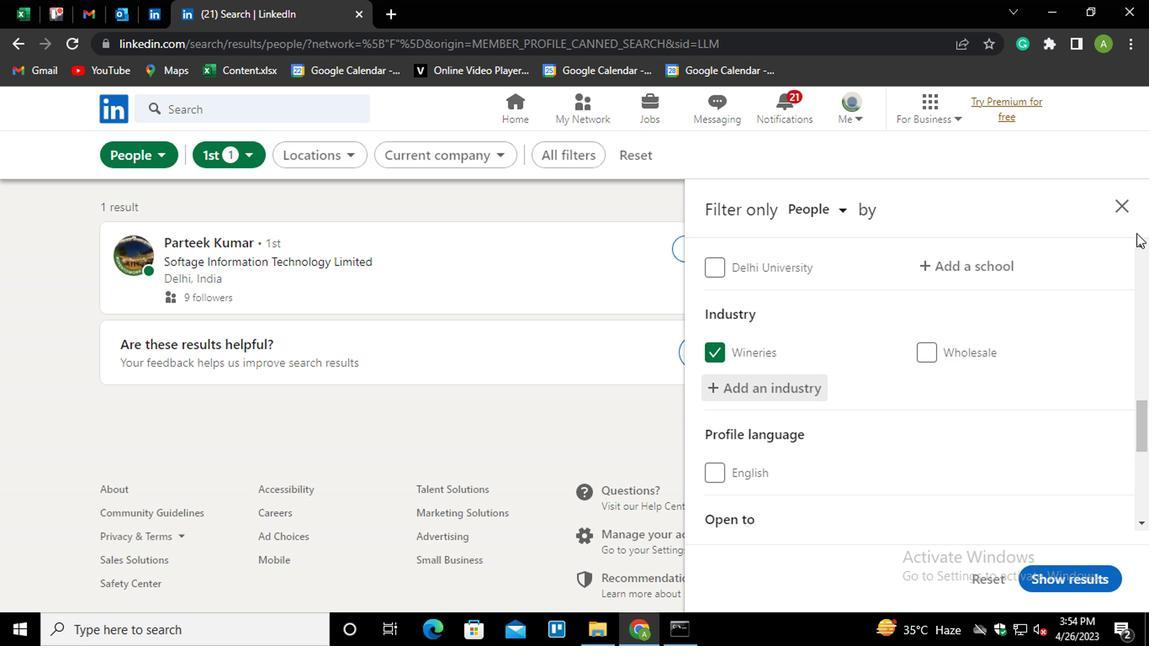 
Action: Mouse moved to (749, 381)
Screenshot: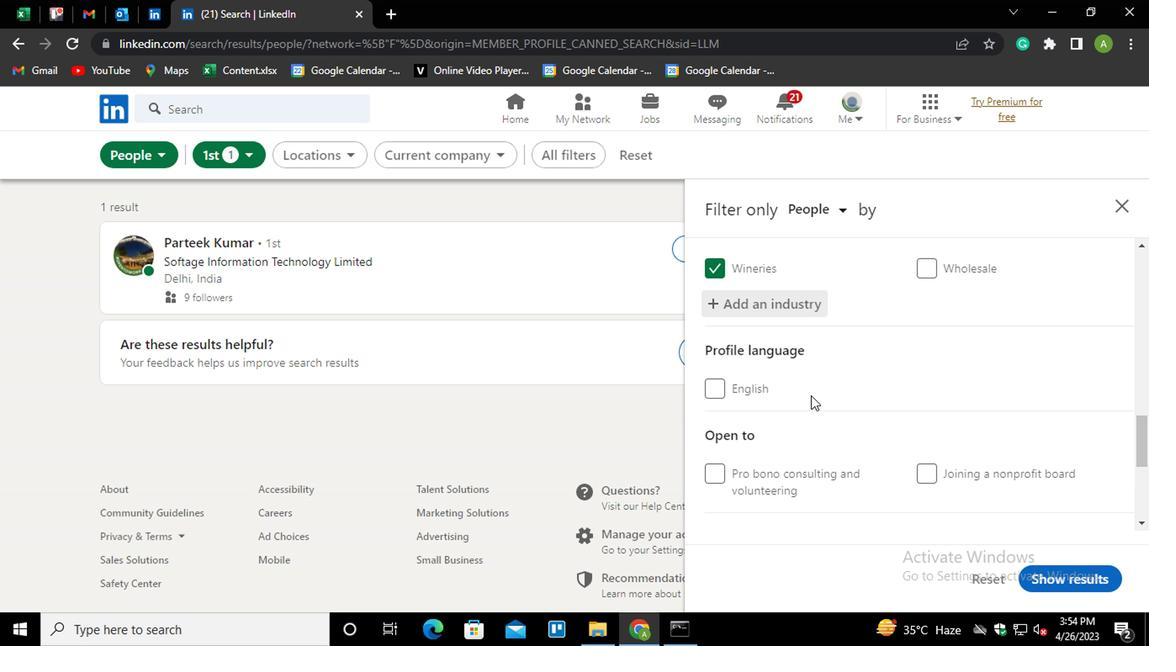 
Action: Mouse pressed left at (749, 381)
Screenshot: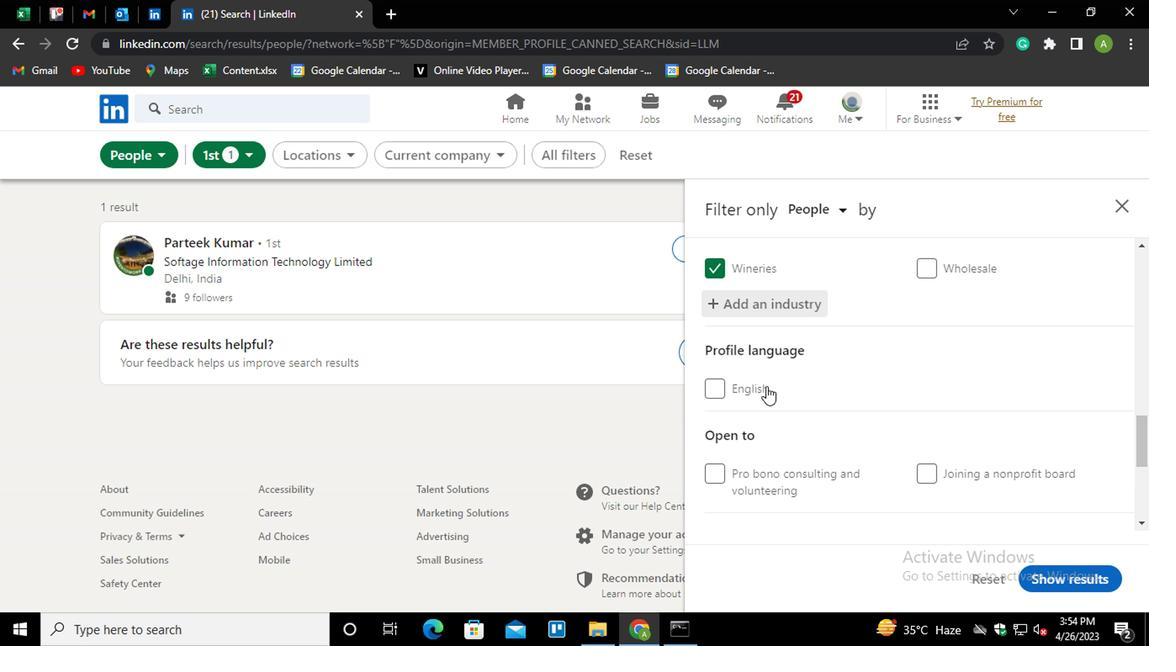 
Action: Mouse moved to (902, 386)
Screenshot: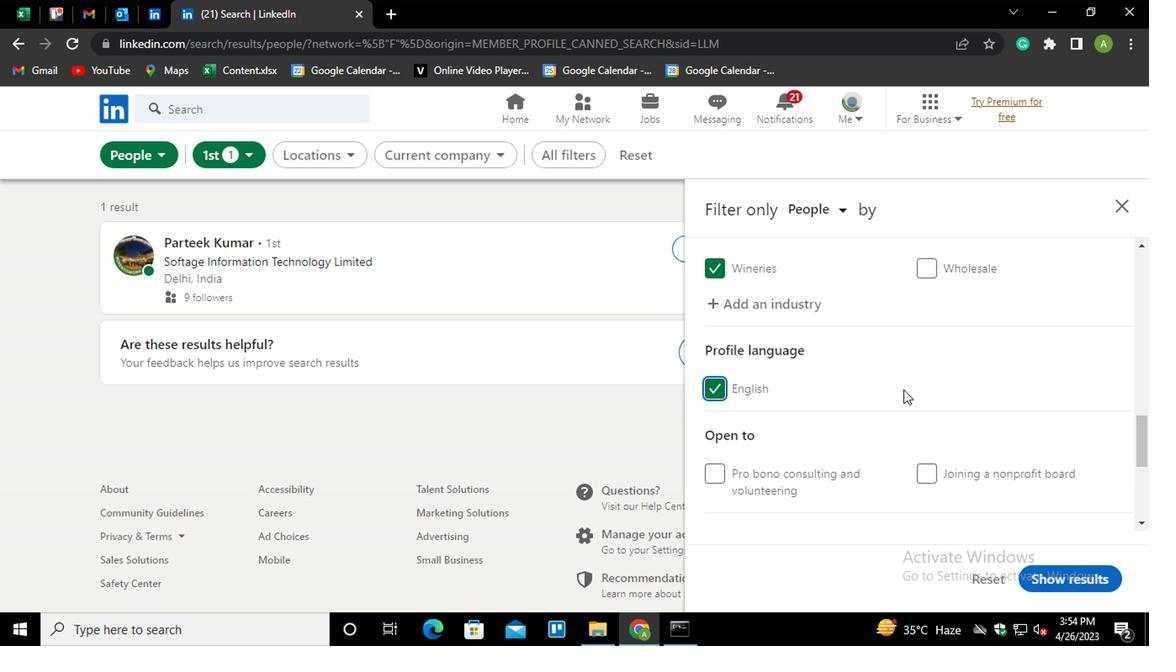 
Action: Mouse scrolled (902, 385) with delta (0, 0)
Screenshot: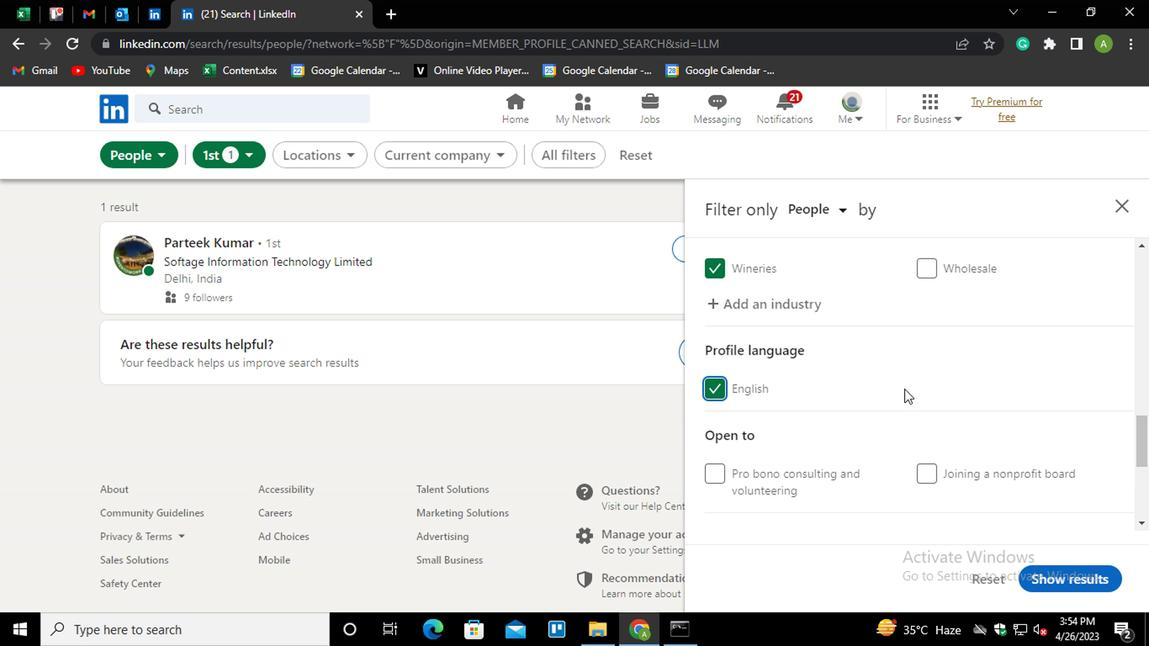 
Action: Mouse scrolled (902, 385) with delta (0, 0)
Screenshot: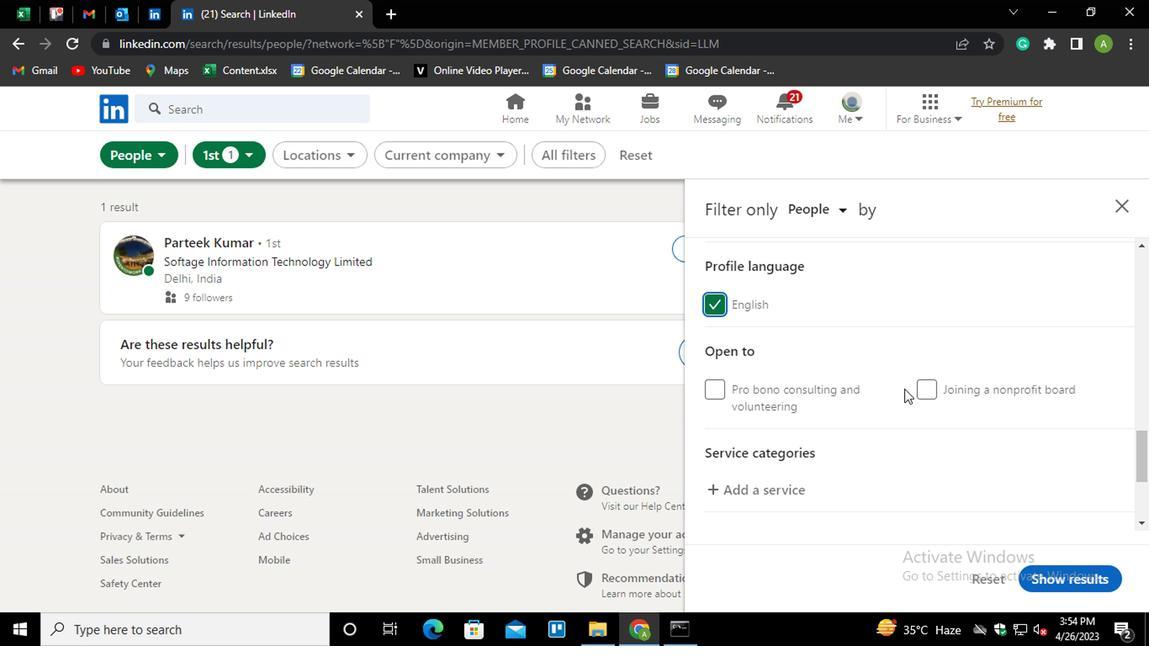 
Action: Mouse scrolled (902, 385) with delta (0, 0)
Screenshot: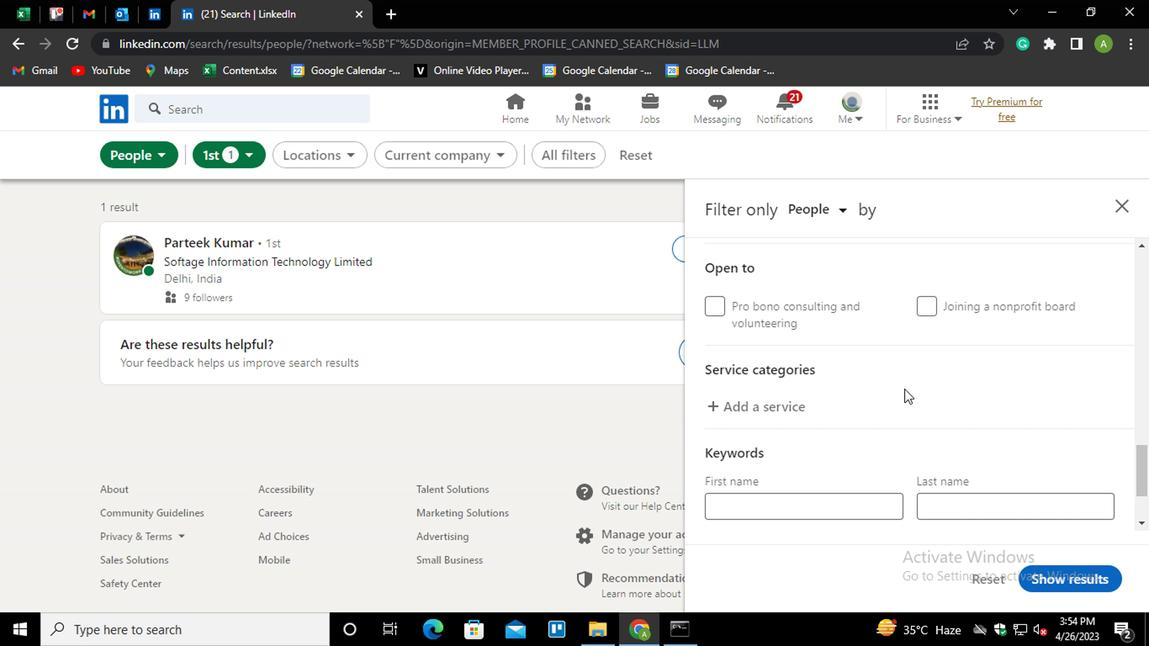 
Action: Mouse moved to (758, 316)
Screenshot: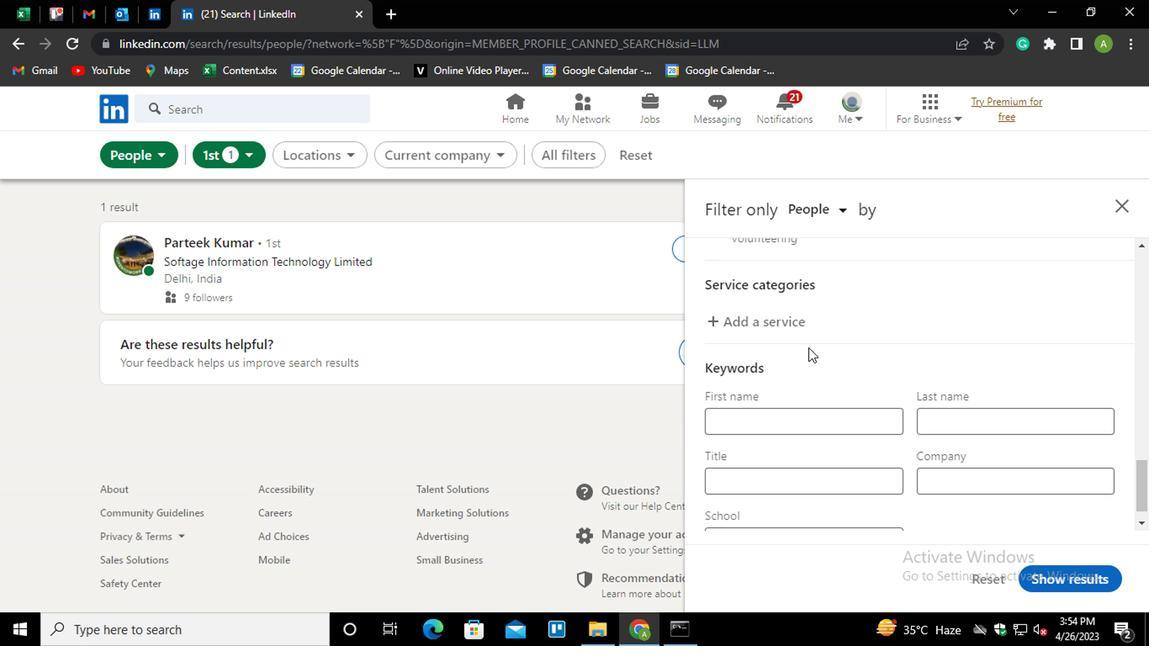 
Action: Mouse pressed left at (758, 316)
Screenshot: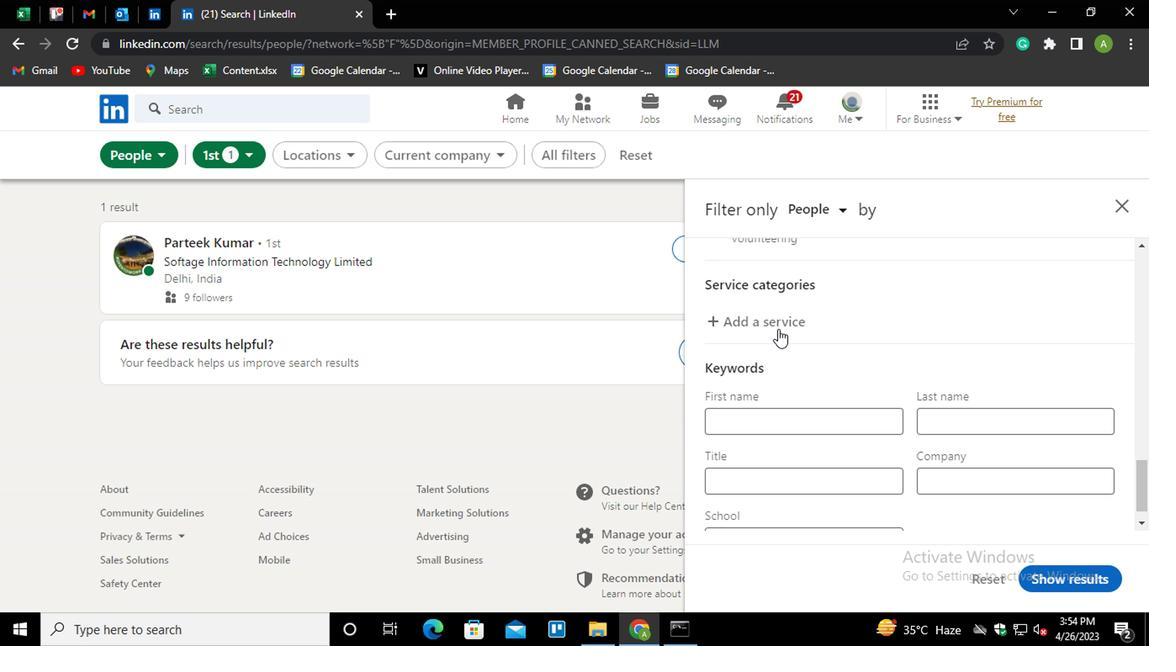 
Action: Mouse moved to (781, 322)
Screenshot: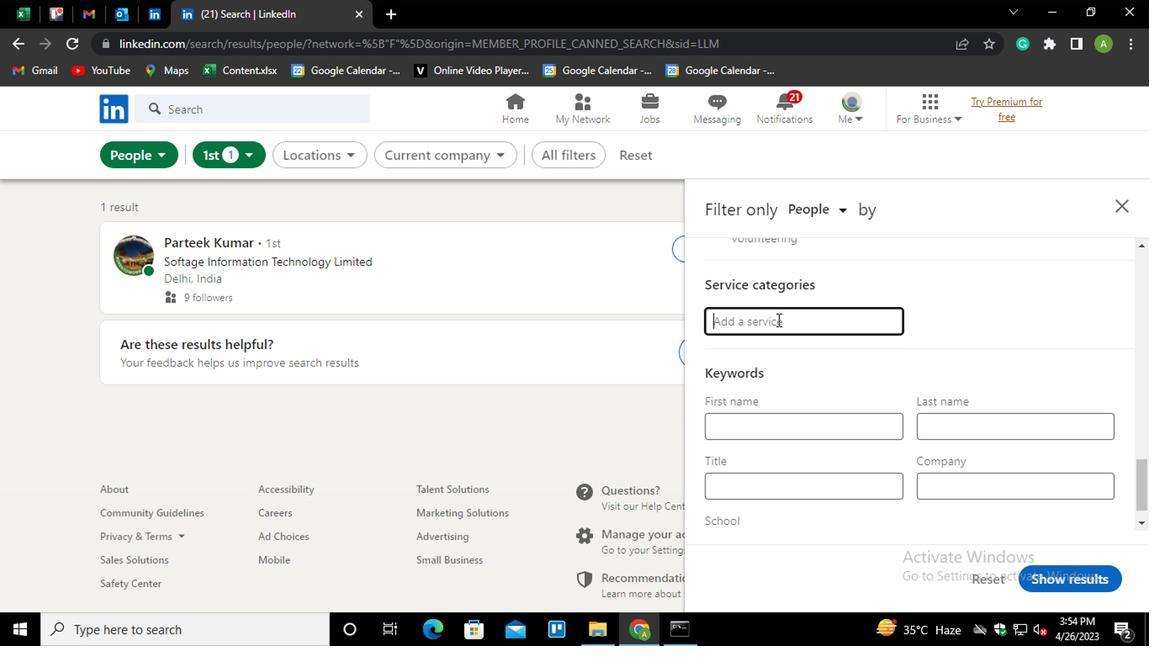 
Action: Mouse pressed left at (781, 322)
Screenshot: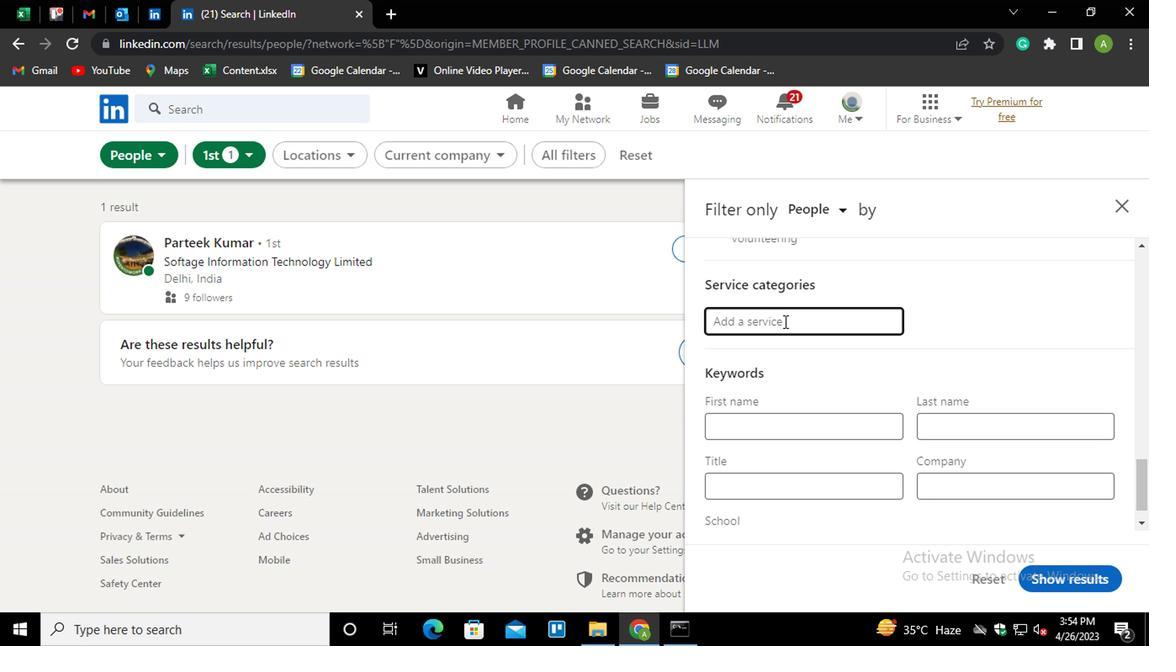 
Action: Key pressed <Key.shift_r>OPTIMIZATION<Key.down><Key.enter>
Screenshot: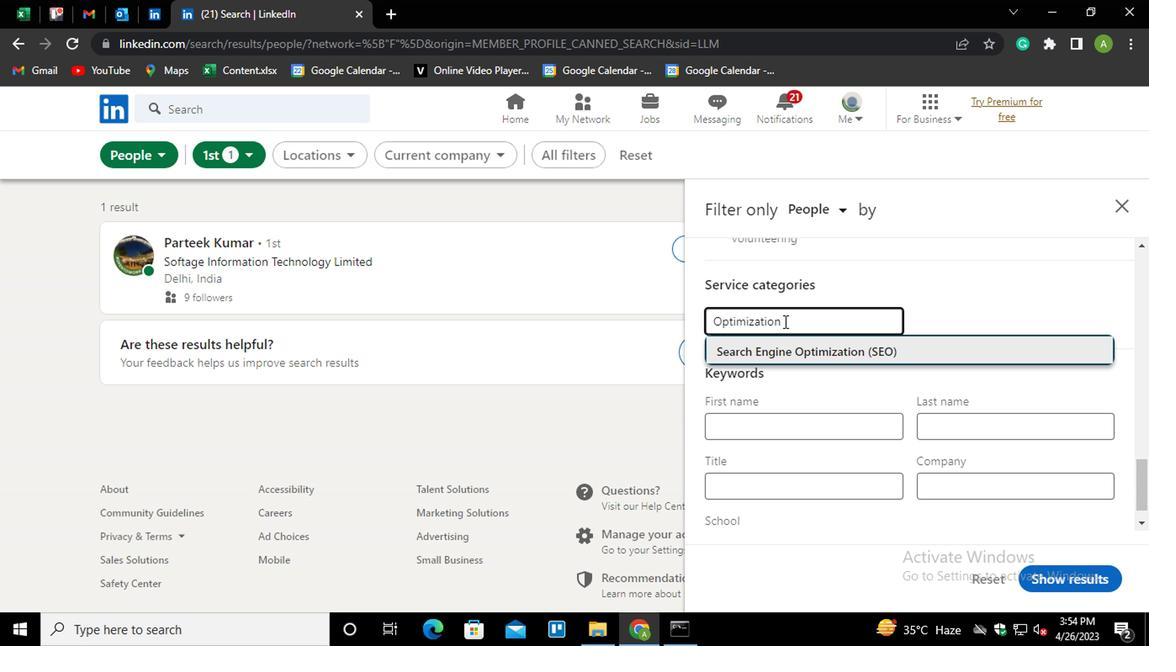 
Action: Mouse moved to (787, 318)
Screenshot: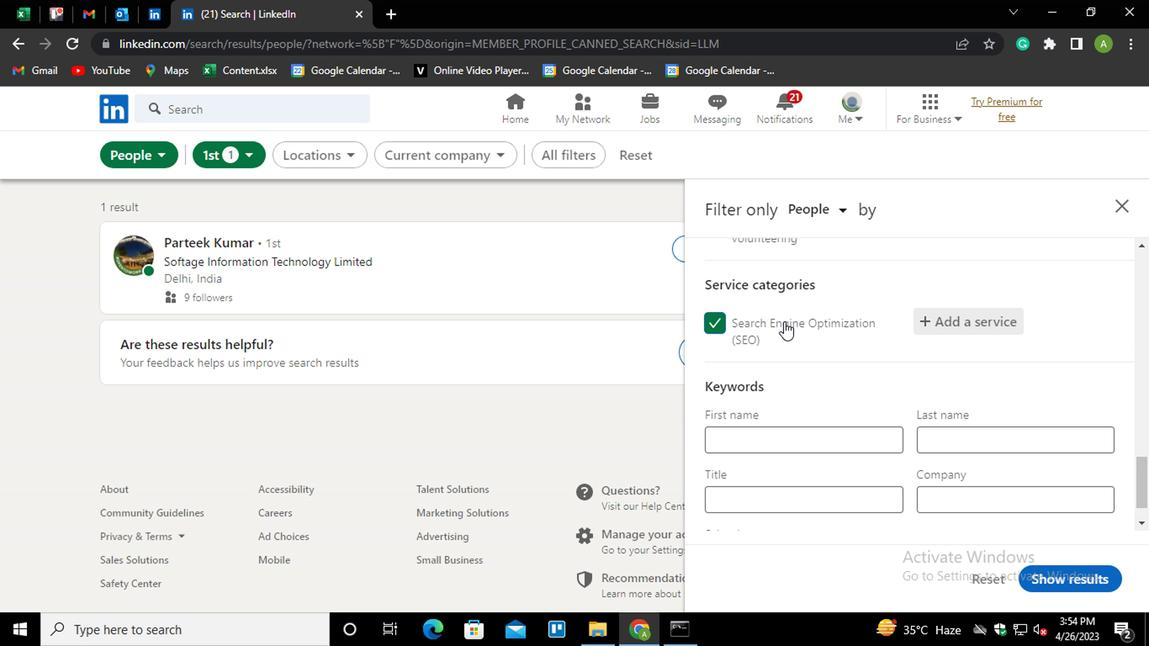 
Action: Mouse scrolled (787, 317) with delta (0, 0)
Screenshot: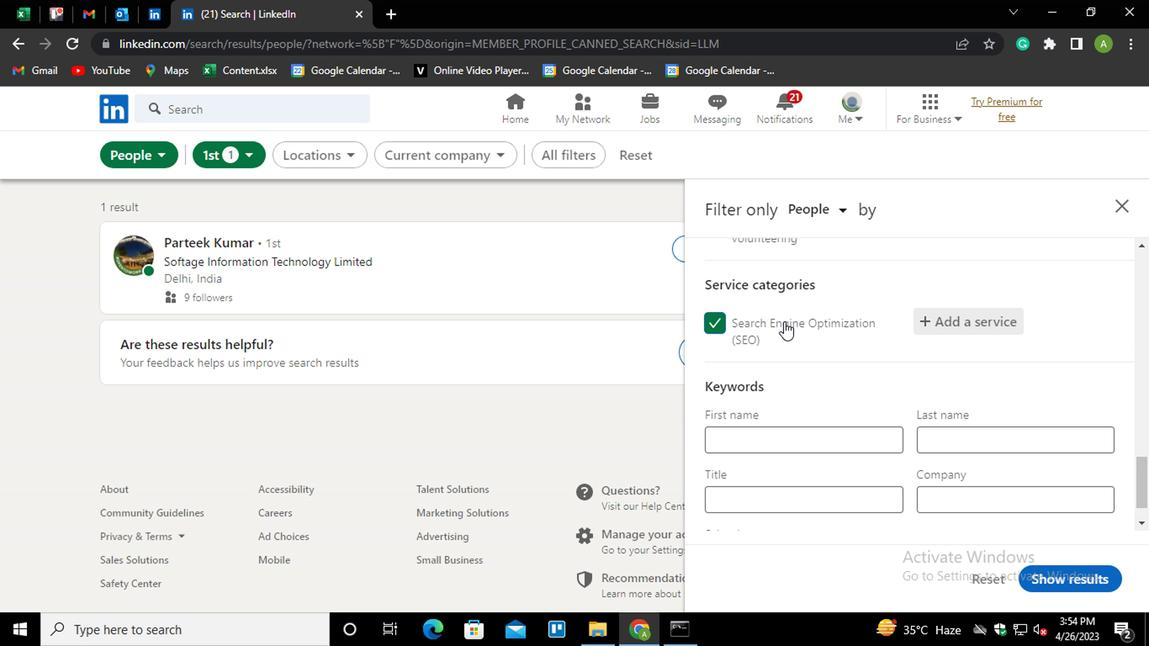 
Action: Mouse scrolled (787, 317) with delta (0, 0)
Screenshot: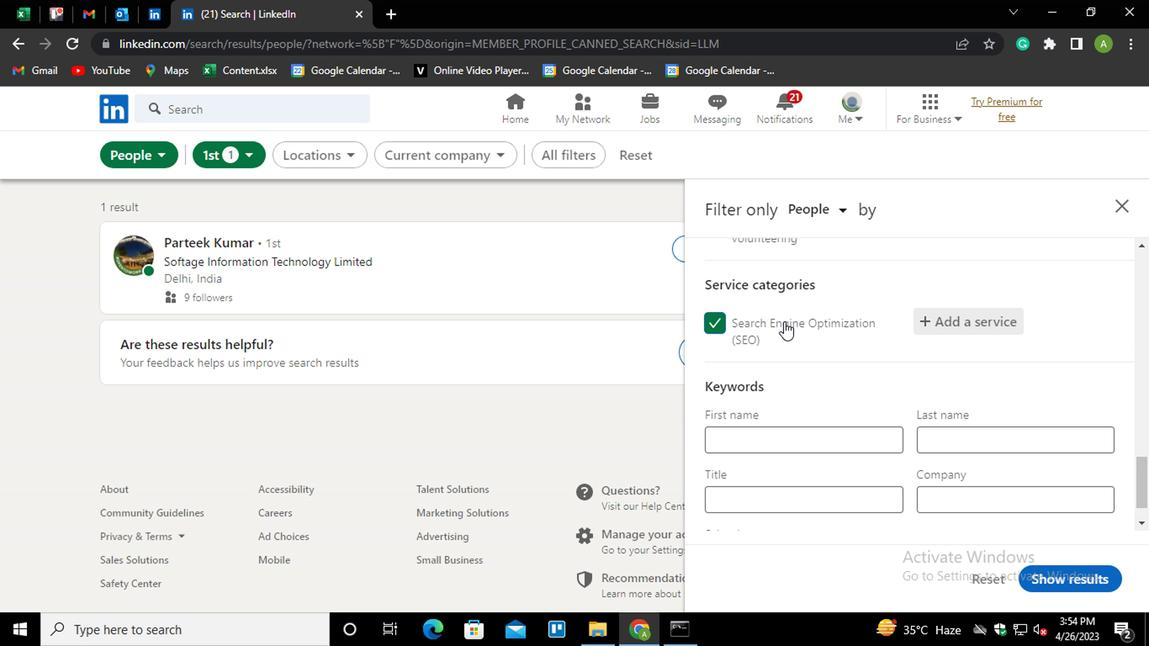 
Action: Mouse moved to (779, 443)
Screenshot: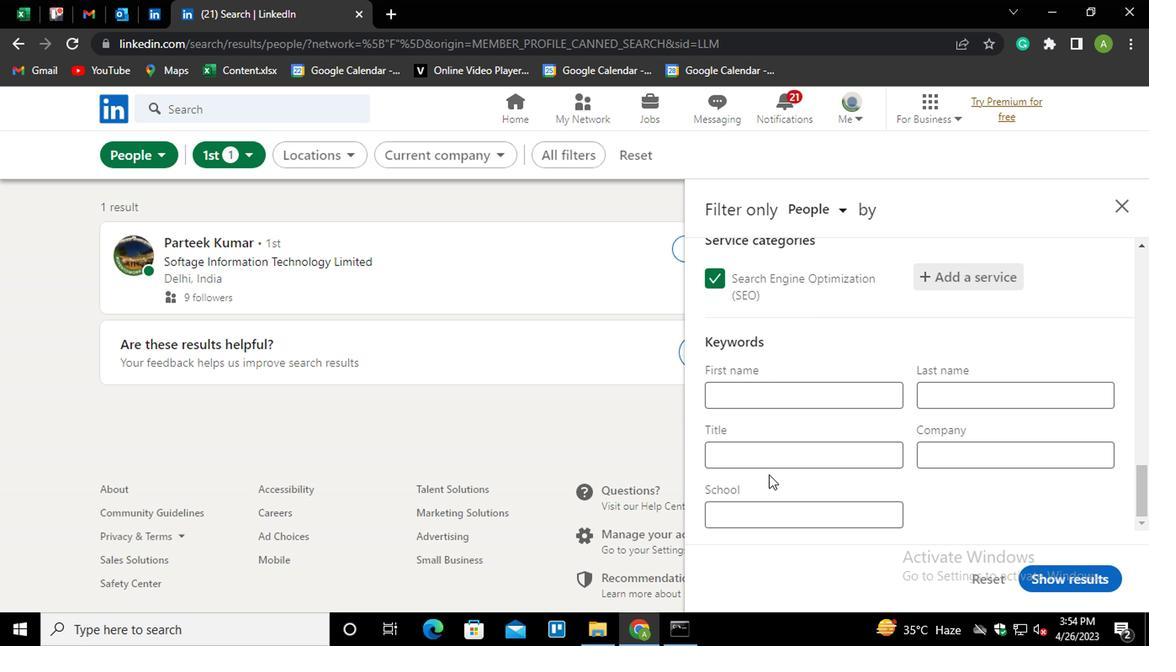 
Action: Mouse pressed left at (779, 443)
Screenshot: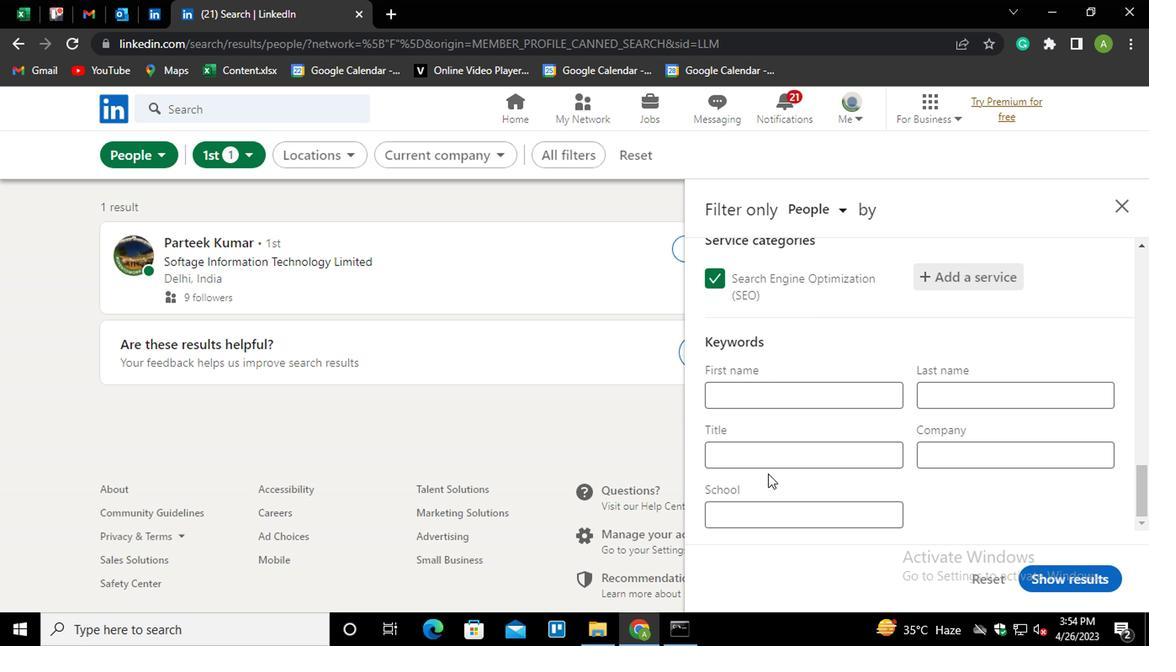 
Action: Mouse moved to (777, 441)
Screenshot: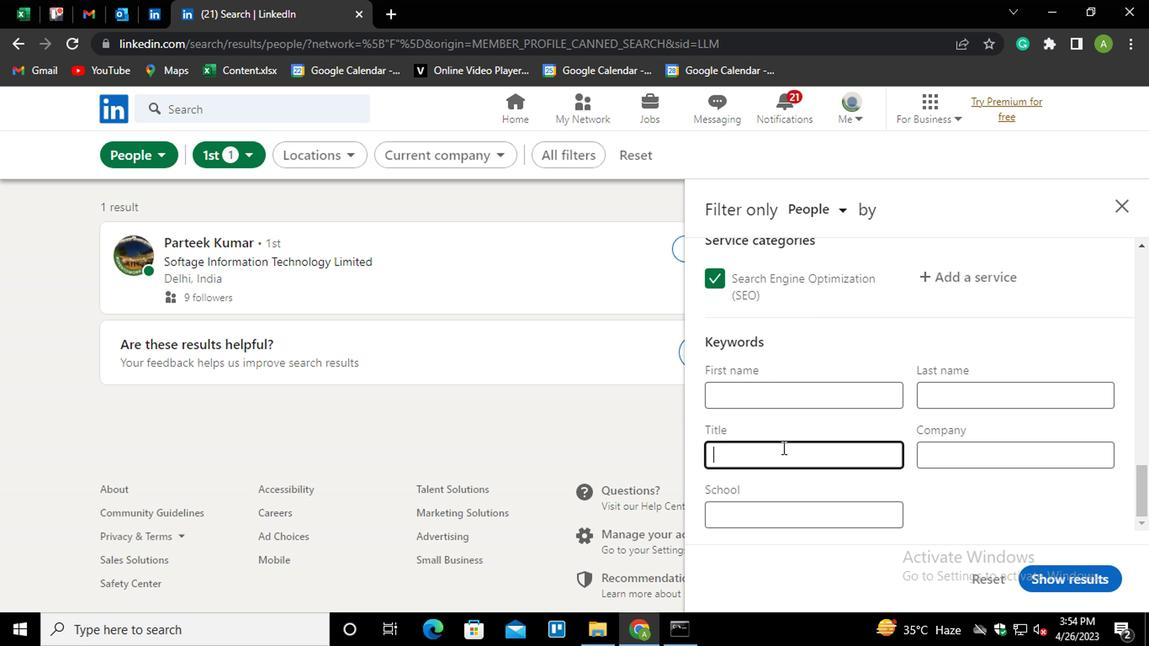 
Action: Key pressed <Key.shift>ECONOMIST
Screenshot: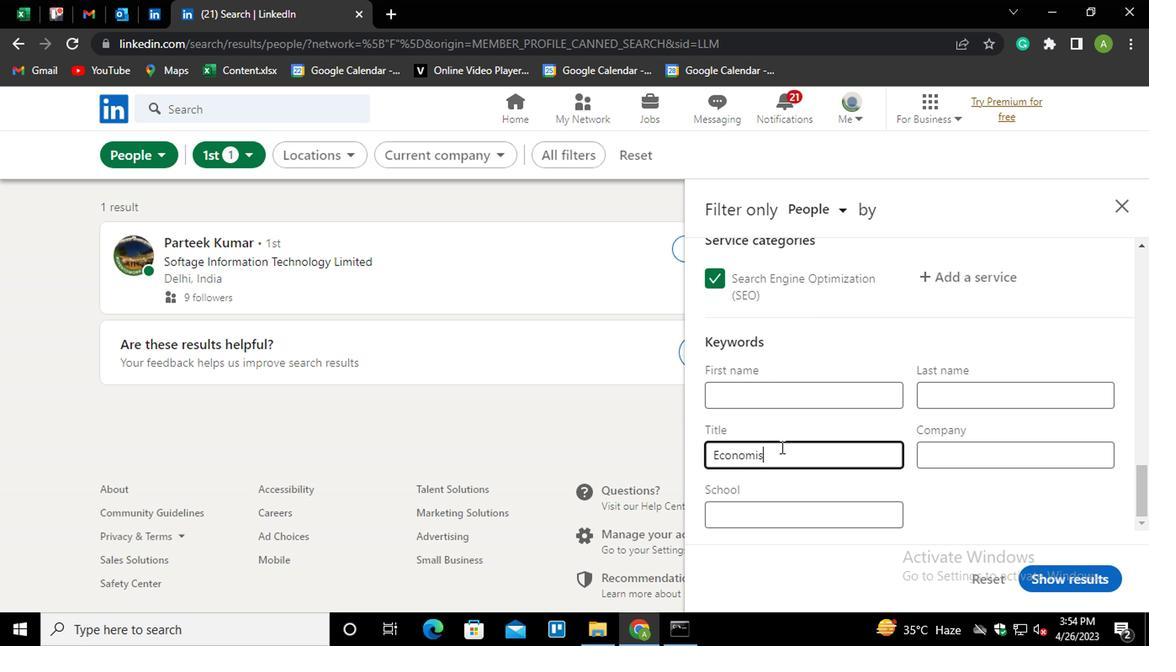 
Action: Mouse moved to (1000, 508)
Screenshot: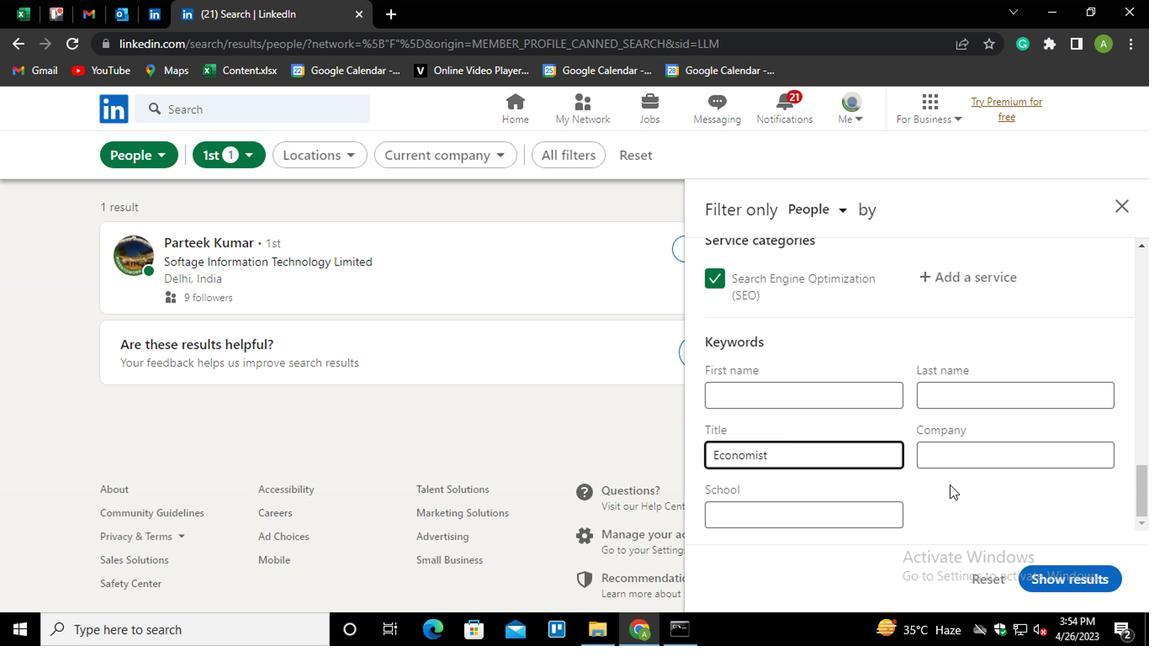 
Action: Mouse pressed left at (1000, 508)
Screenshot: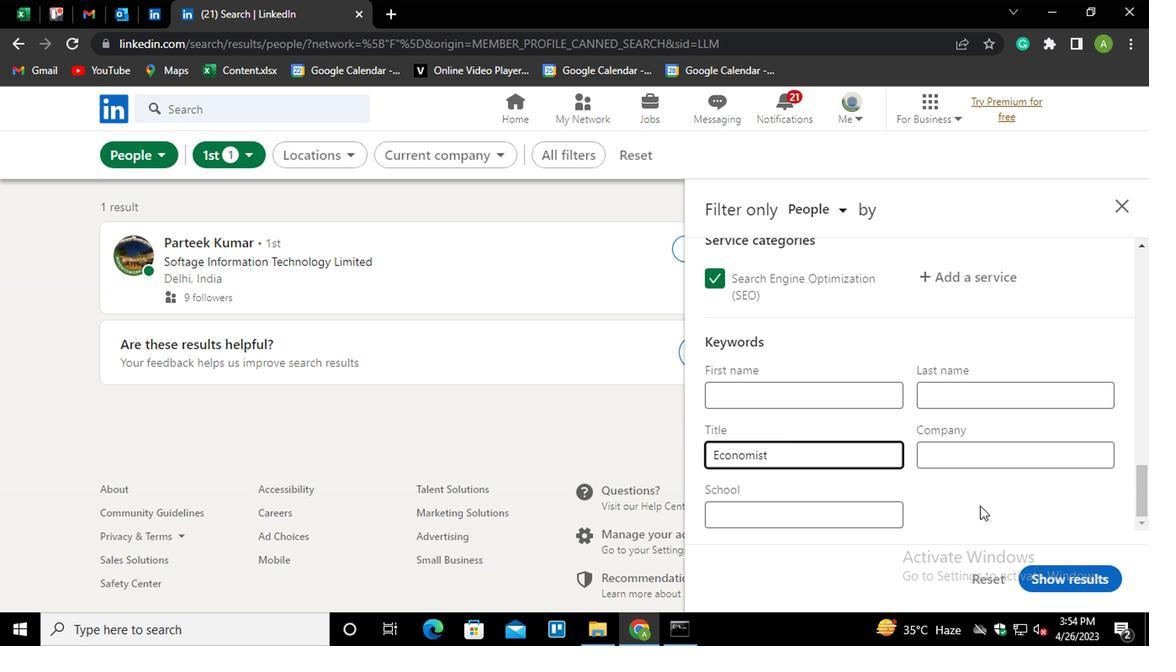 
Action: Mouse moved to (1052, 559)
Screenshot: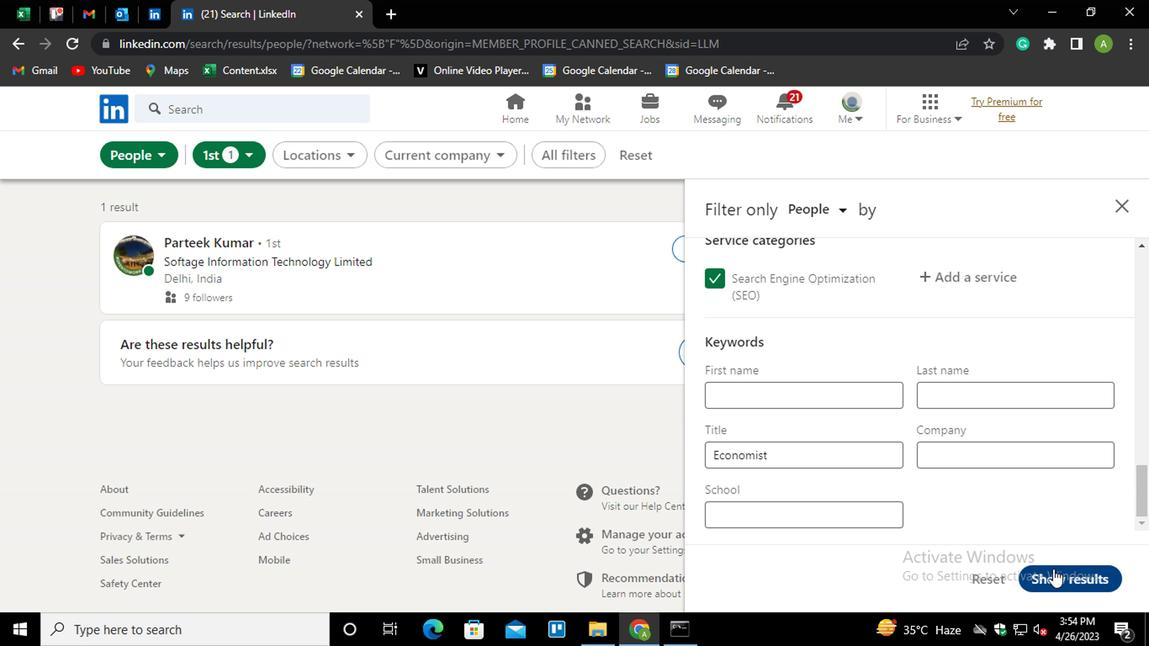 
Action: Mouse pressed left at (1052, 559)
Screenshot: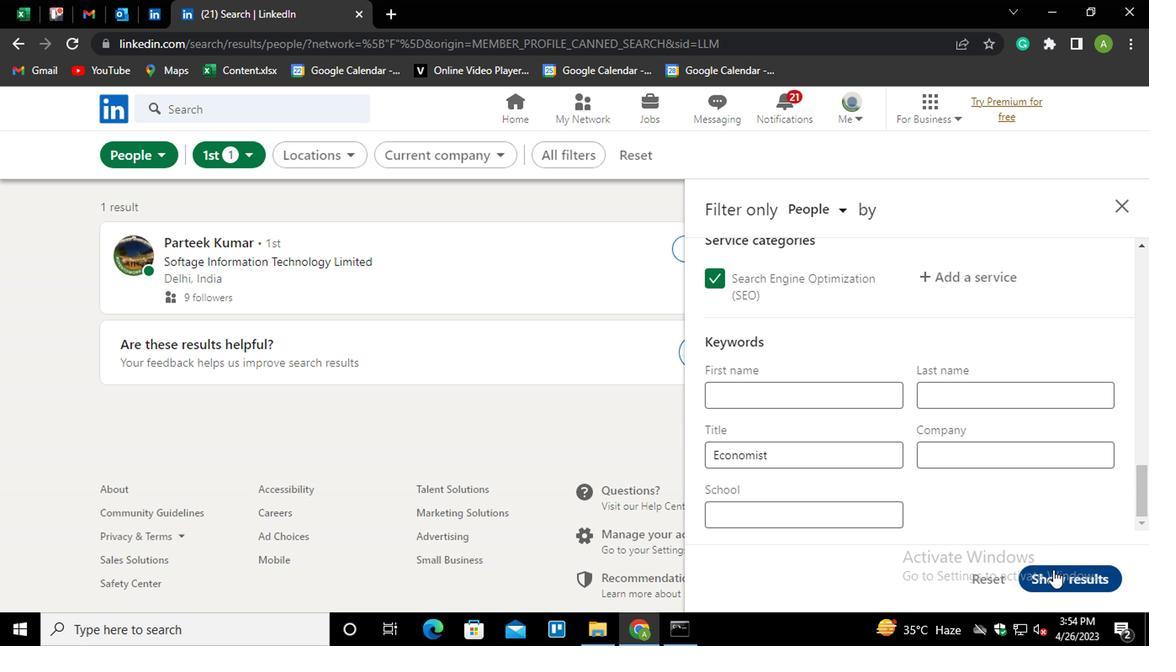 
Action: Mouse moved to (997, 455)
Screenshot: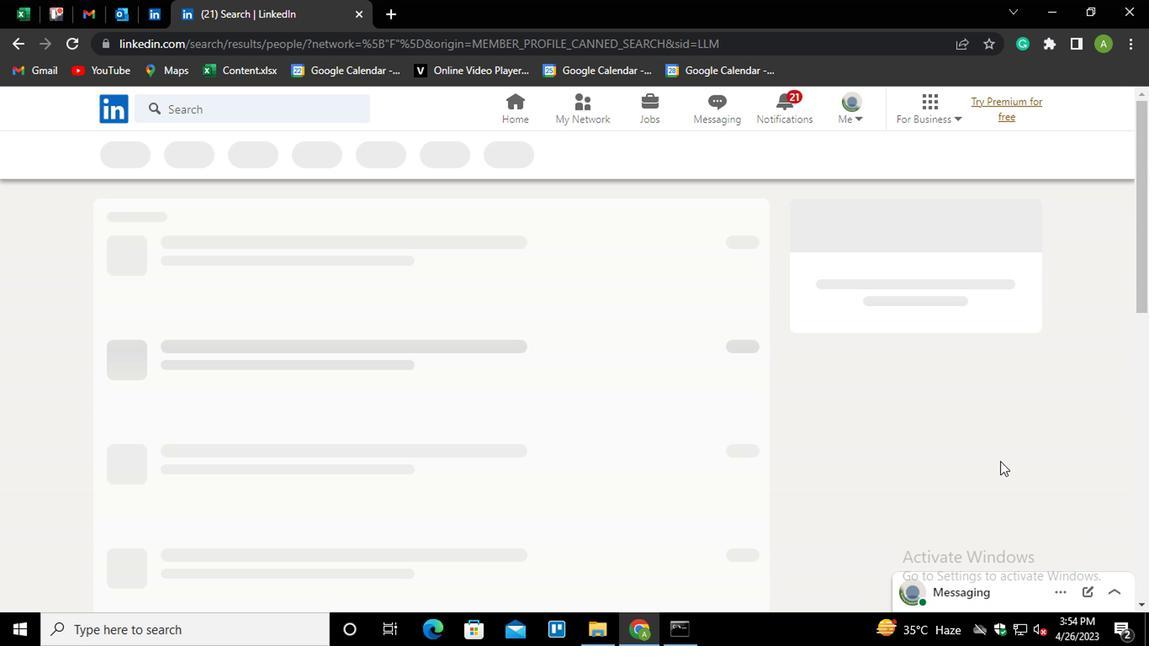 
